 Task: Create a rule when a due date more than days ago is removed from a card by anyone.
Action: Mouse moved to (817, 231)
Screenshot: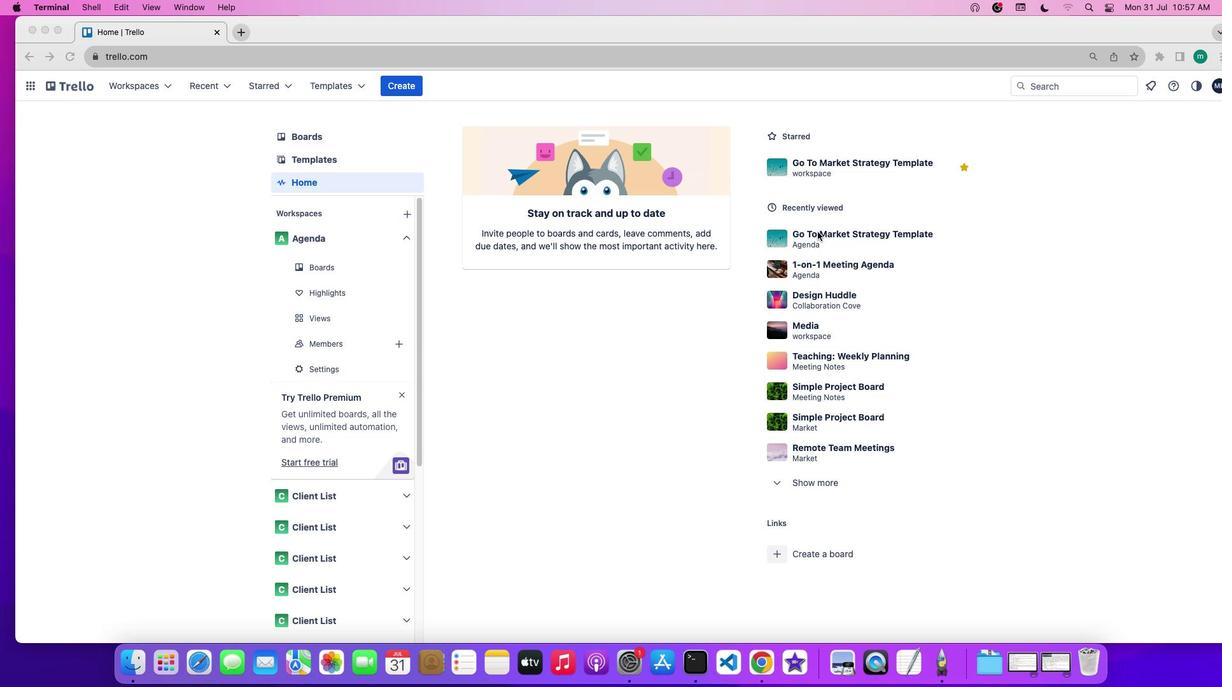 
Action: Mouse pressed left at (817, 231)
Screenshot: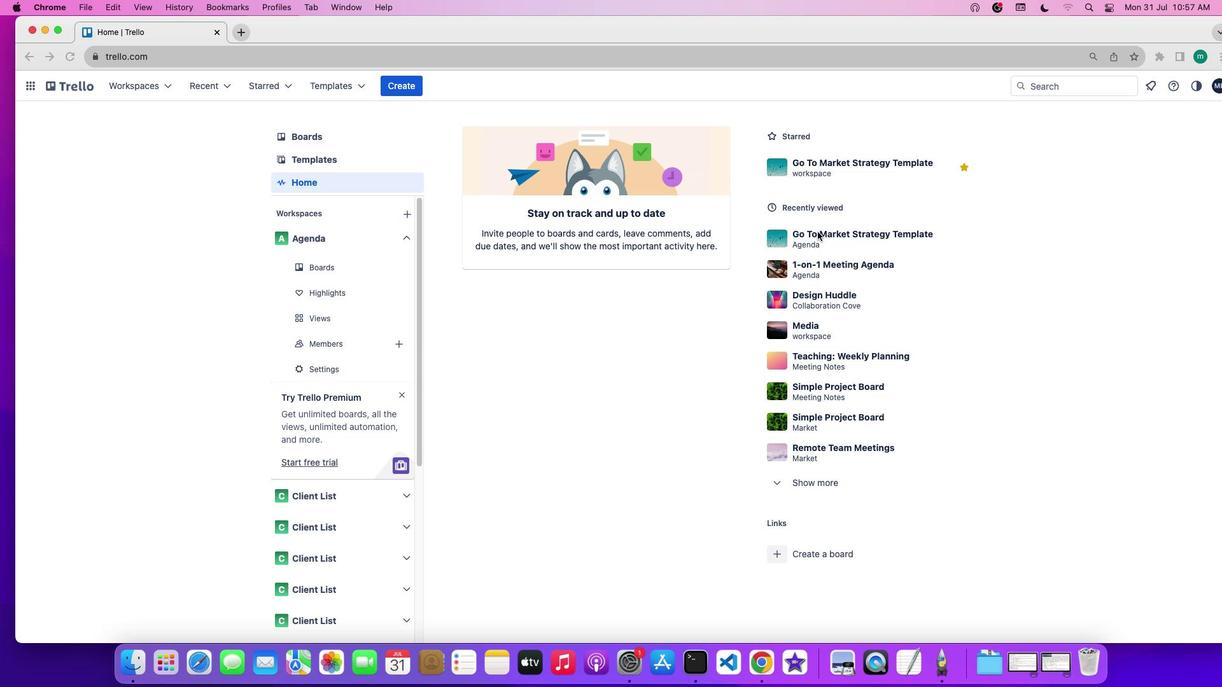 
Action: Mouse pressed left at (817, 231)
Screenshot: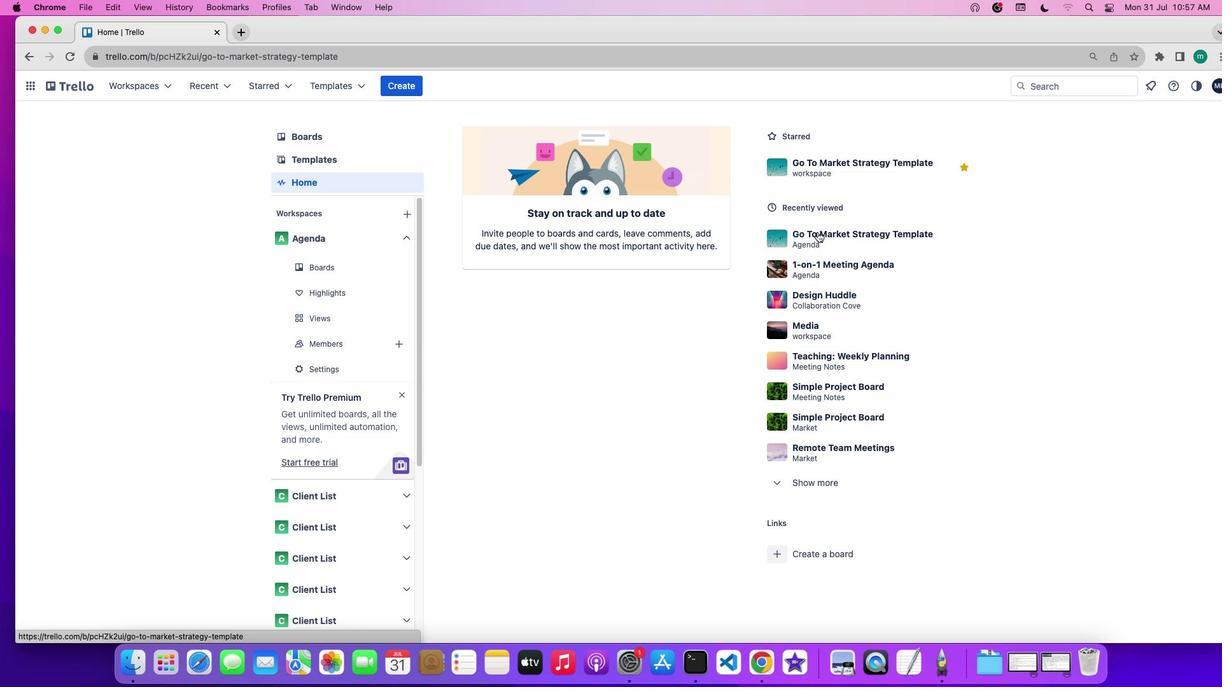 
Action: Mouse moved to (1088, 280)
Screenshot: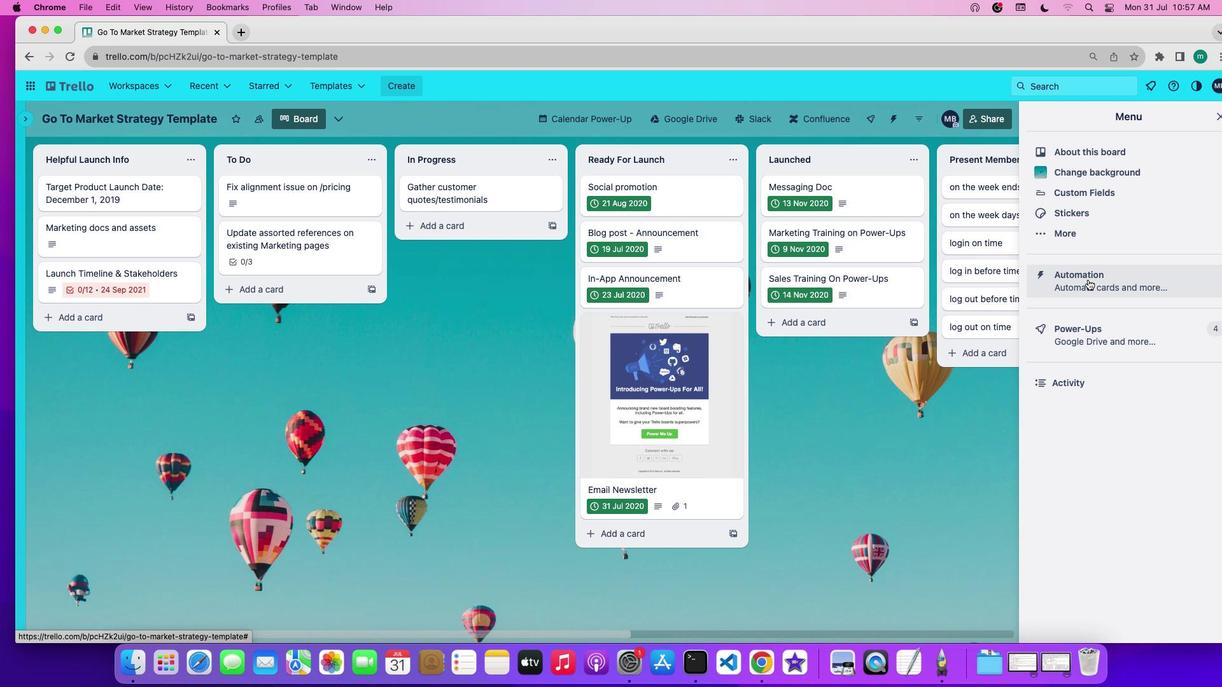
Action: Mouse pressed left at (1088, 280)
Screenshot: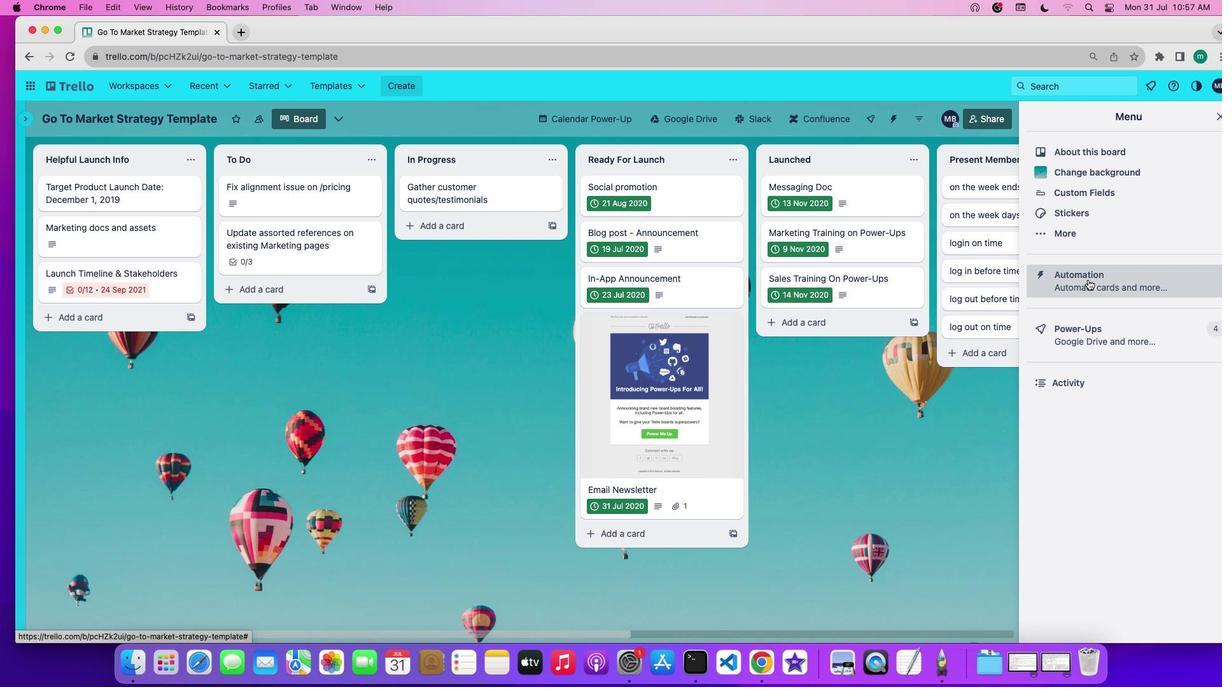 
Action: Mouse moved to (103, 234)
Screenshot: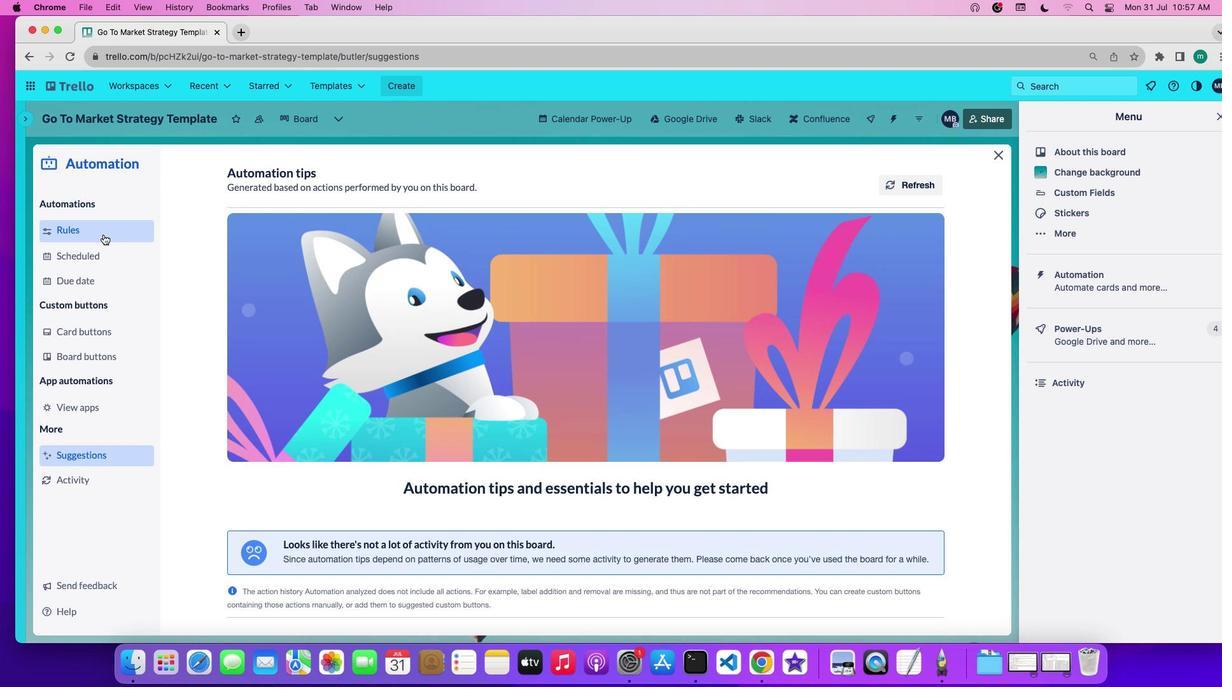
Action: Mouse pressed left at (103, 234)
Screenshot: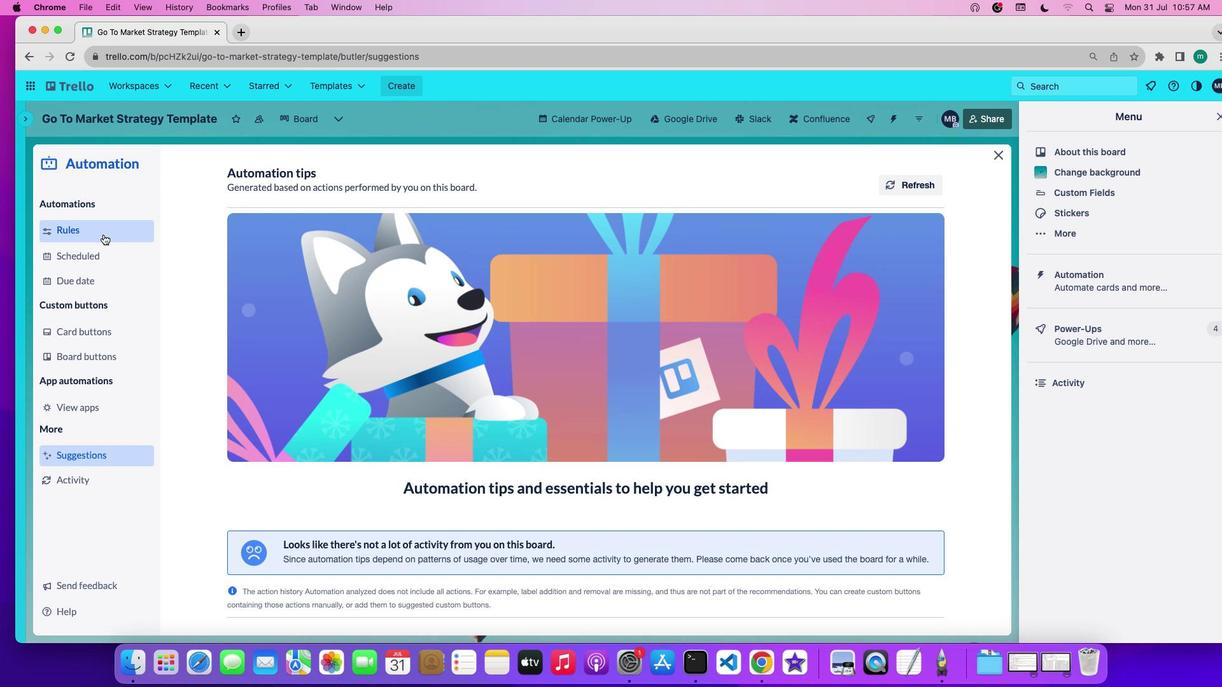 
Action: Mouse moved to (326, 459)
Screenshot: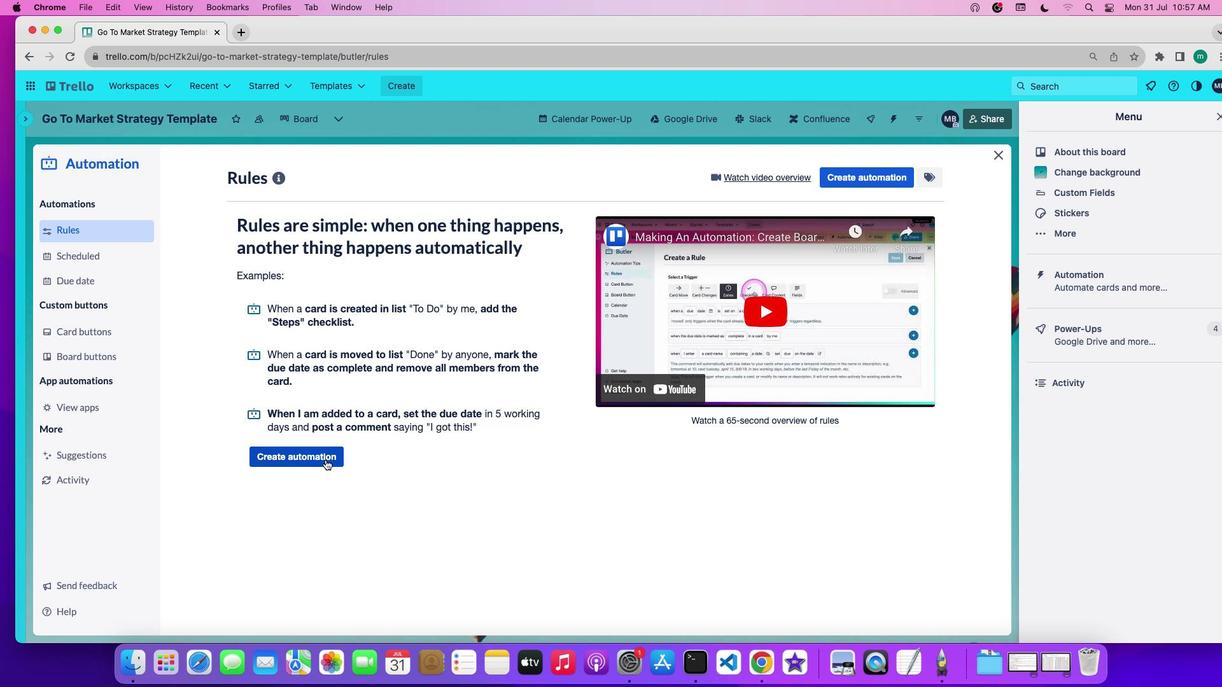 
Action: Mouse pressed left at (326, 459)
Screenshot: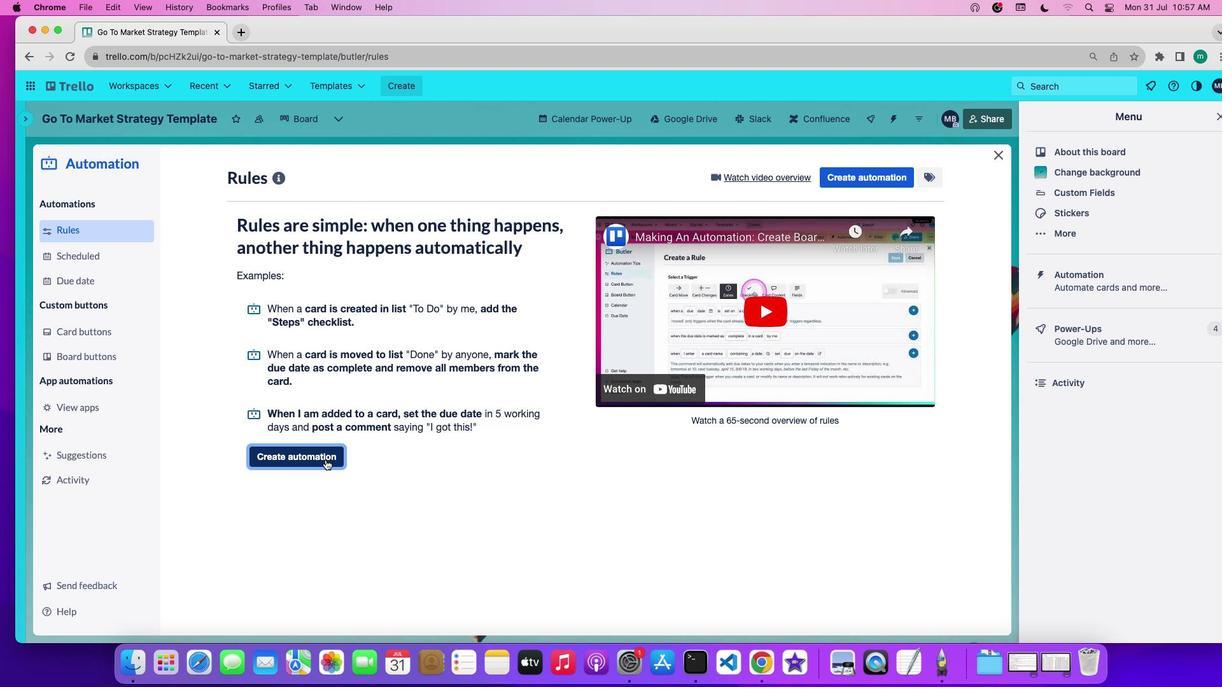 
Action: Mouse moved to (589, 301)
Screenshot: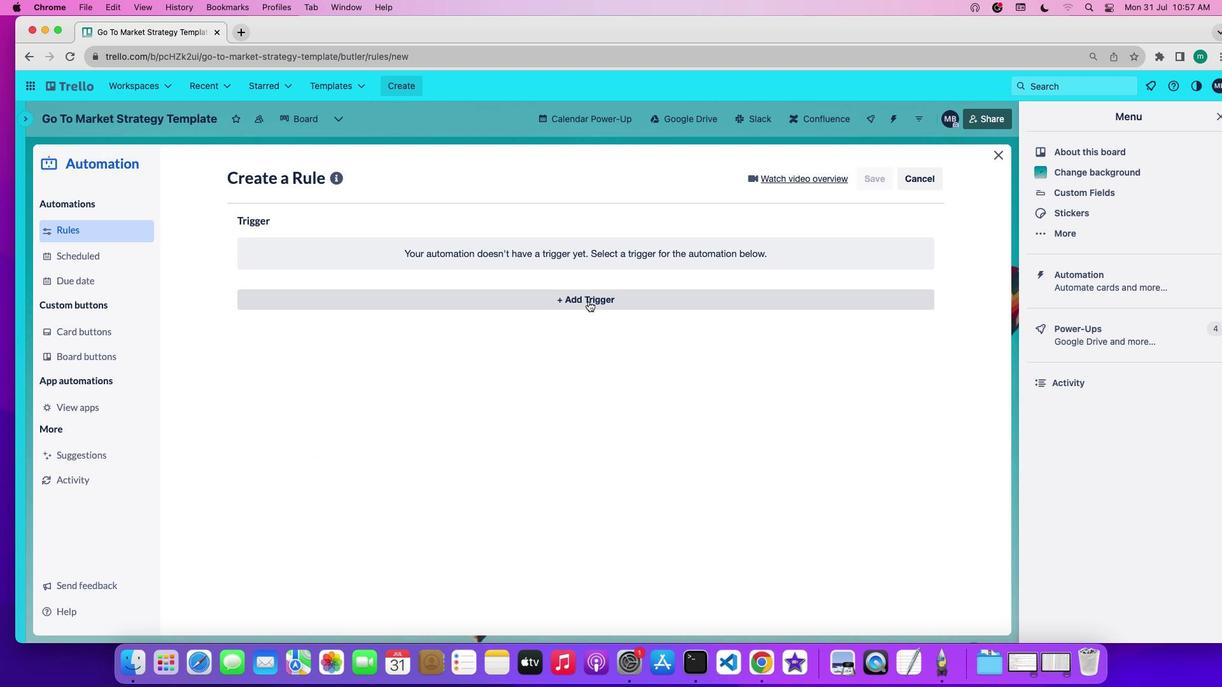 
Action: Mouse pressed left at (589, 301)
Screenshot: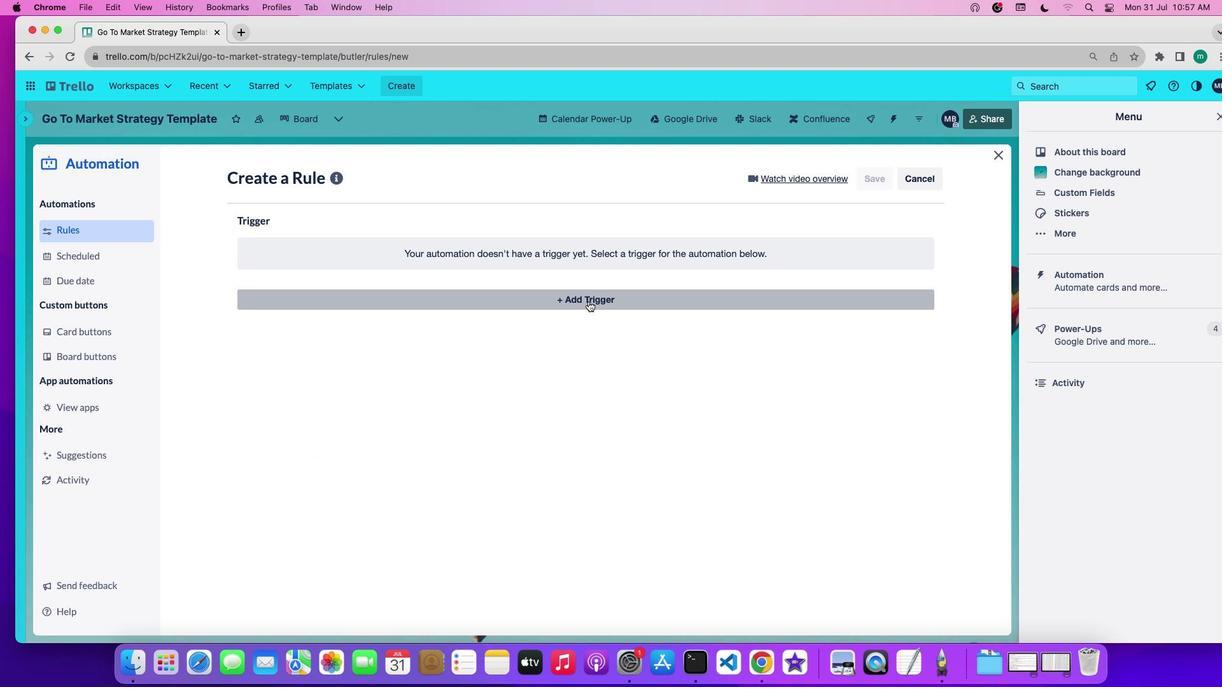 
Action: Mouse moved to (374, 341)
Screenshot: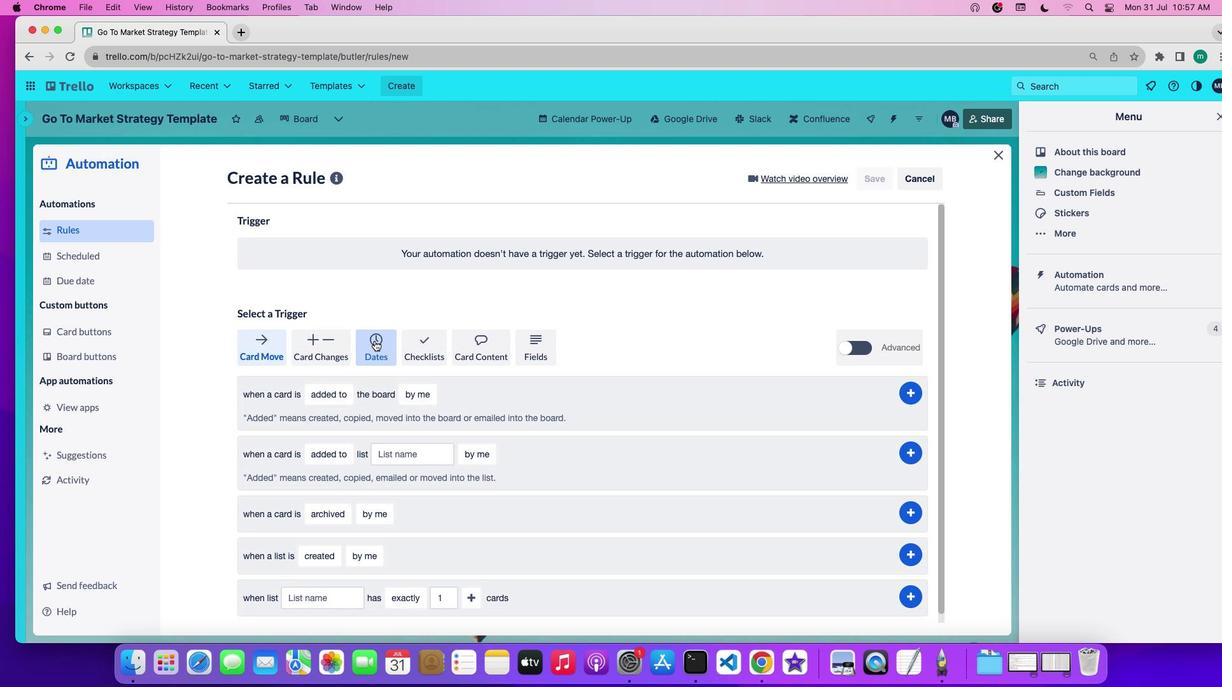 
Action: Mouse pressed left at (374, 341)
Screenshot: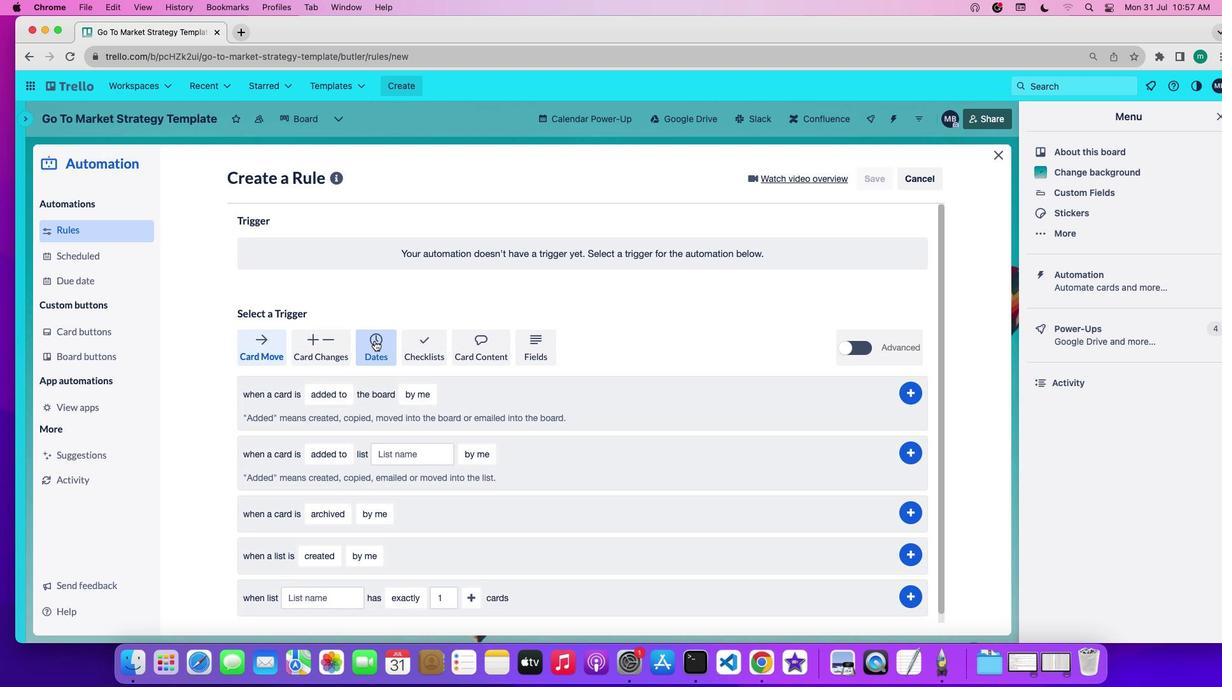 
Action: Mouse moved to (296, 396)
Screenshot: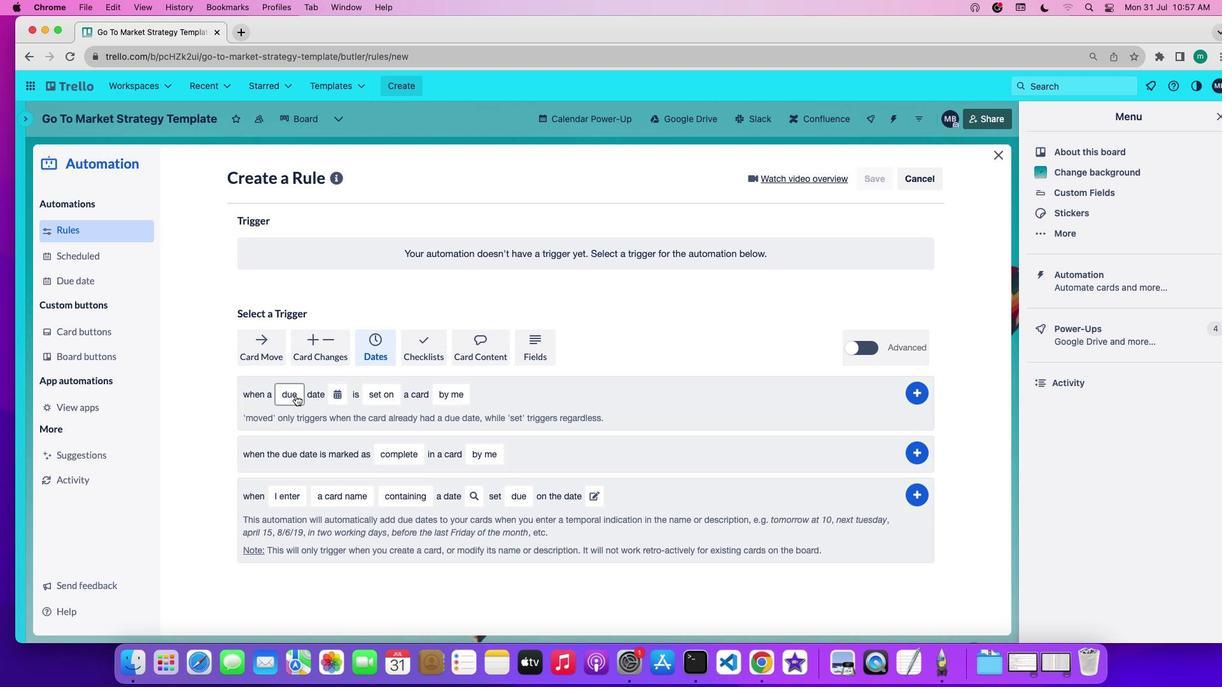 
Action: Mouse pressed left at (296, 396)
Screenshot: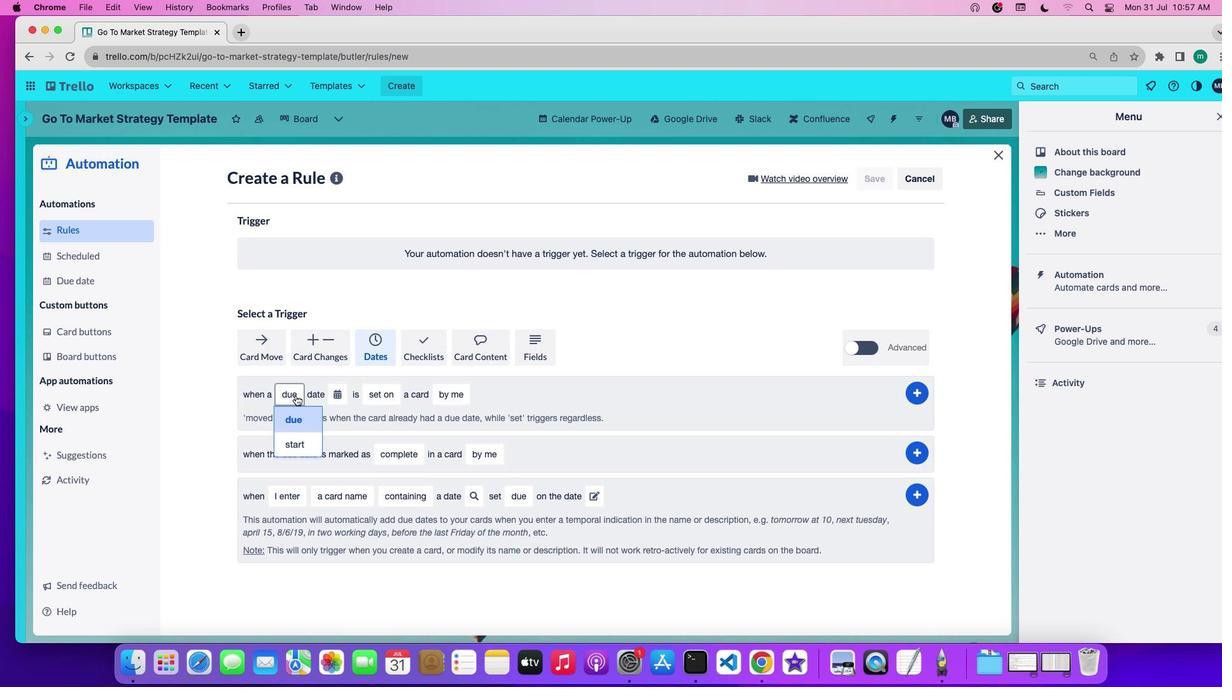 
Action: Mouse moved to (302, 426)
Screenshot: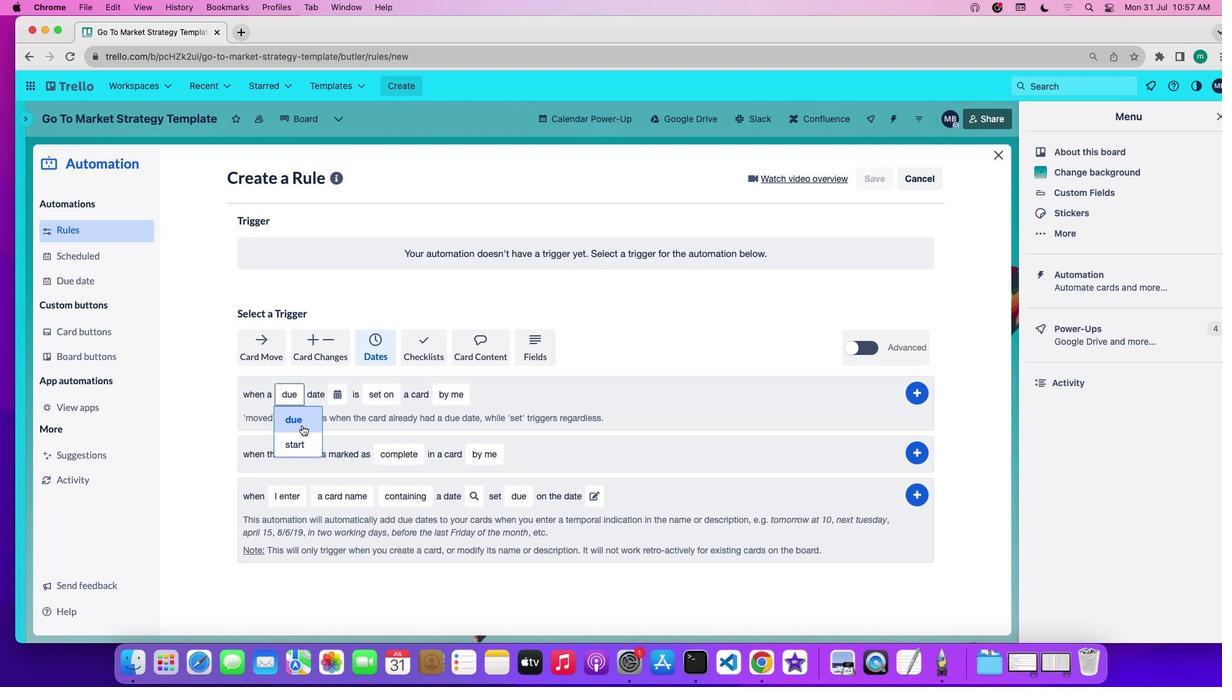 
Action: Mouse pressed left at (302, 426)
Screenshot: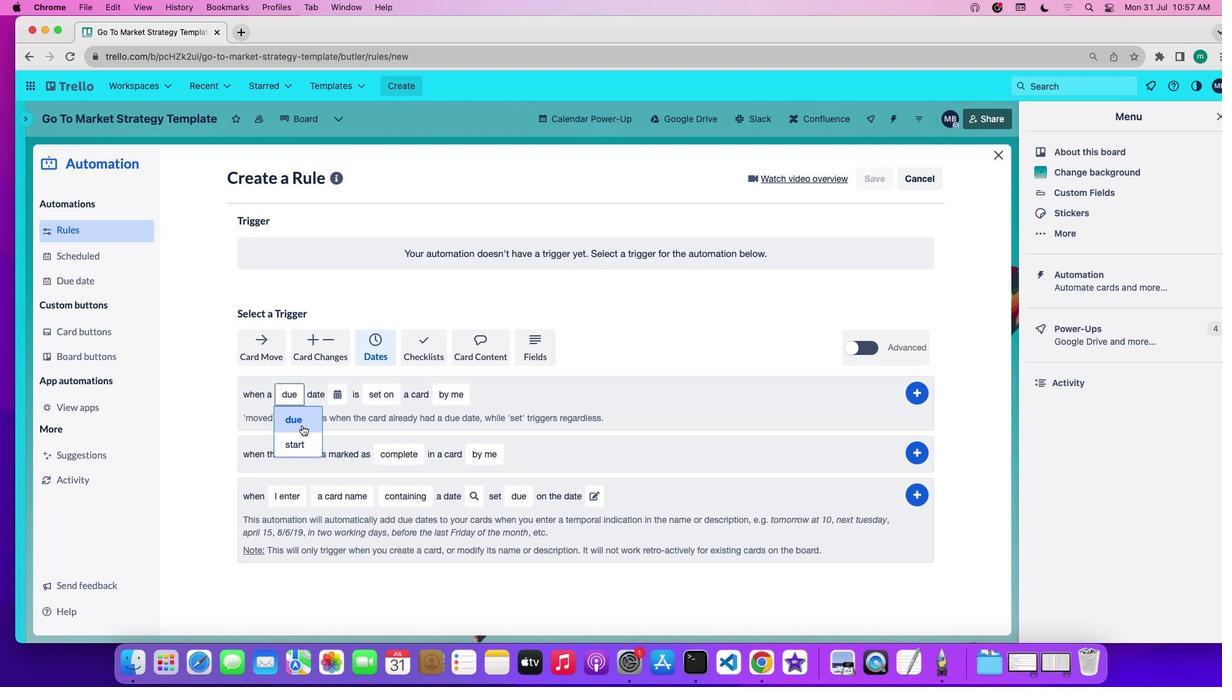 
Action: Mouse moved to (333, 396)
Screenshot: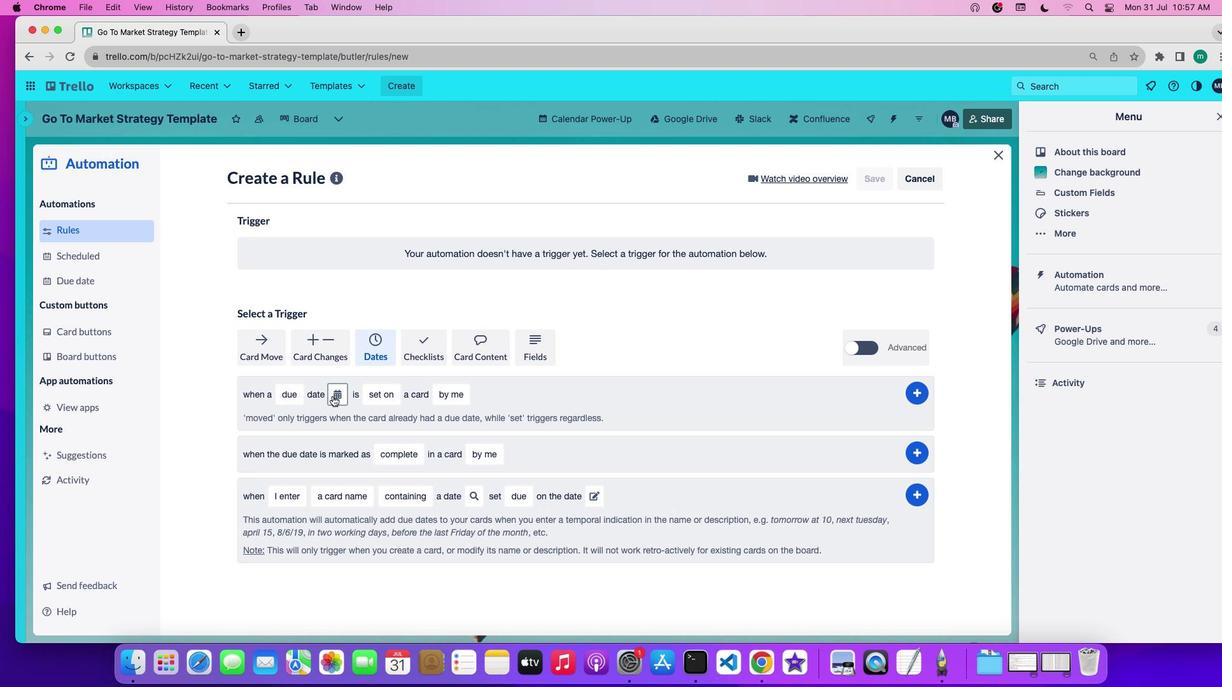 
Action: Mouse pressed left at (333, 396)
Screenshot: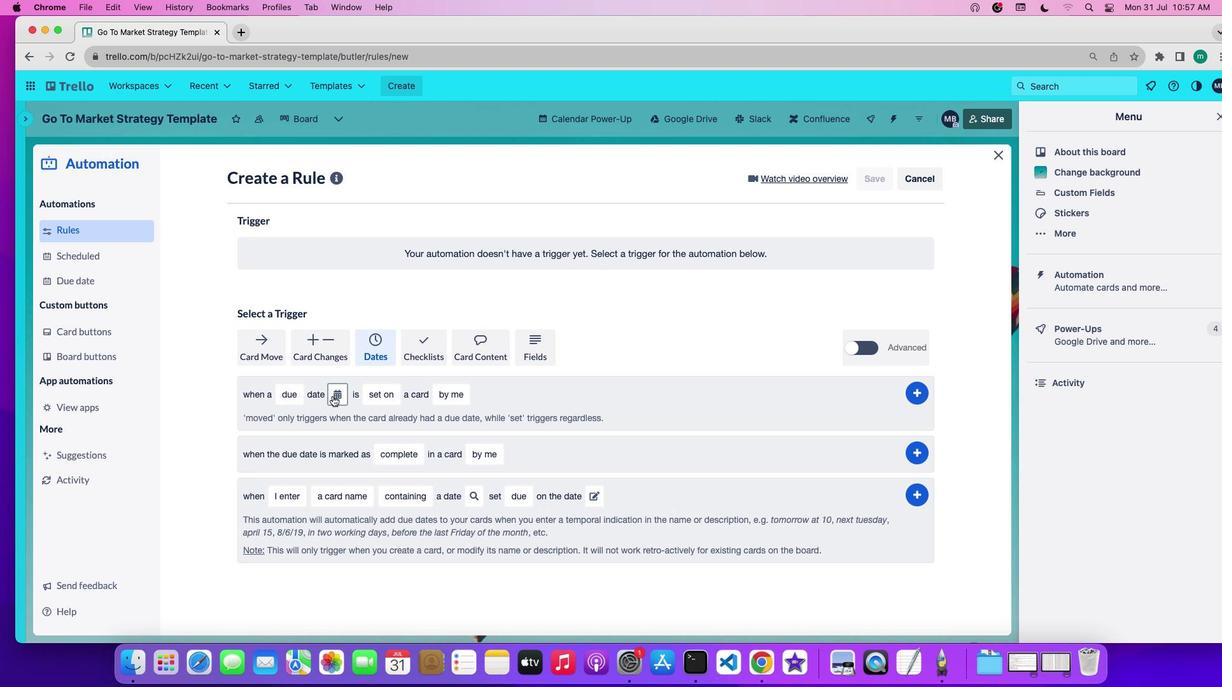 
Action: Mouse moved to (350, 473)
Screenshot: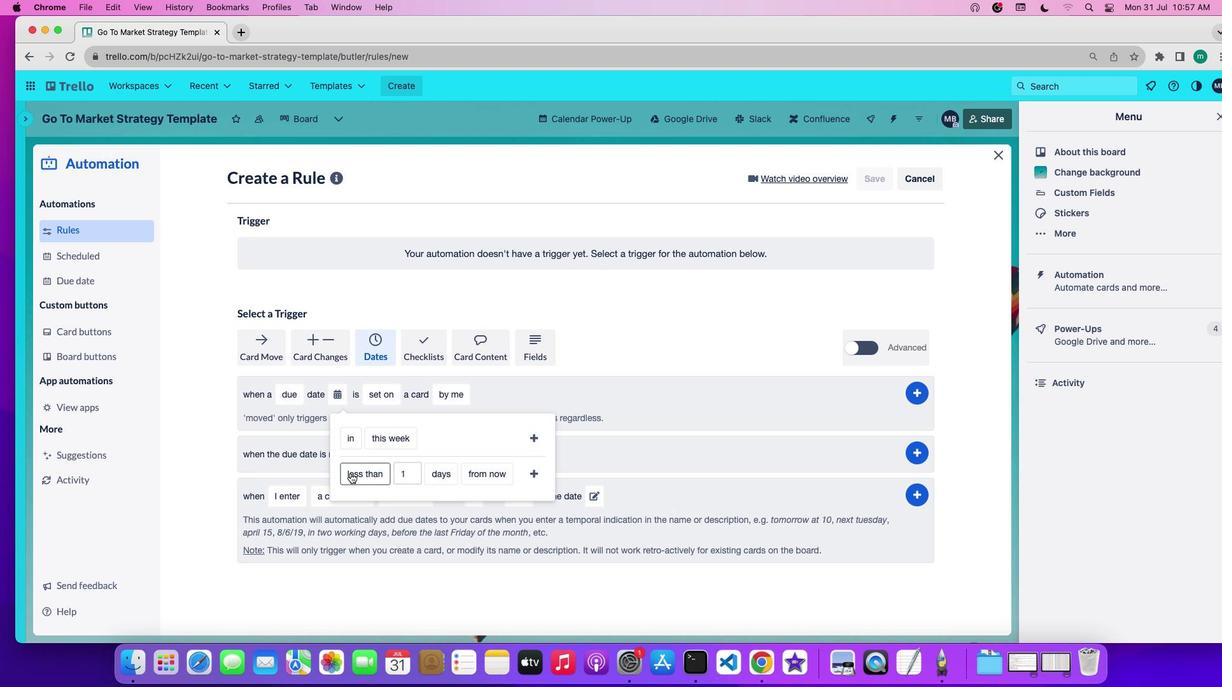 
Action: Mouse pressed left at (350, 473)
Screenshot: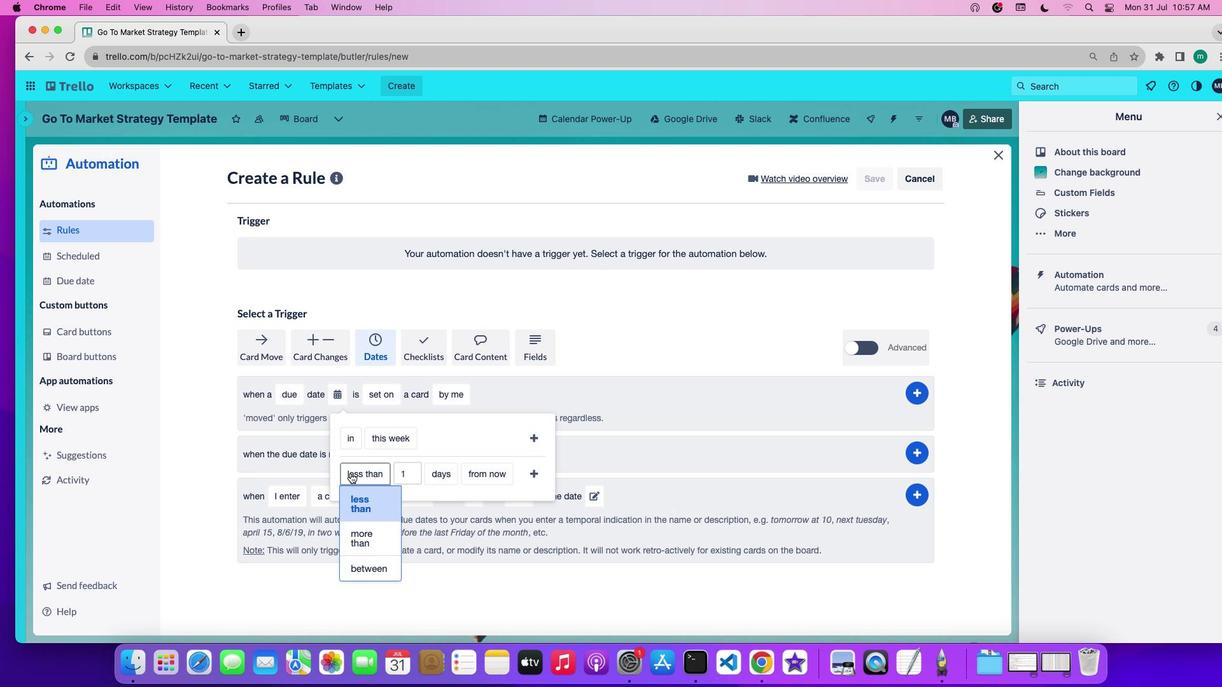 
Action: Mouse moved to (366, 538)
Screenshot: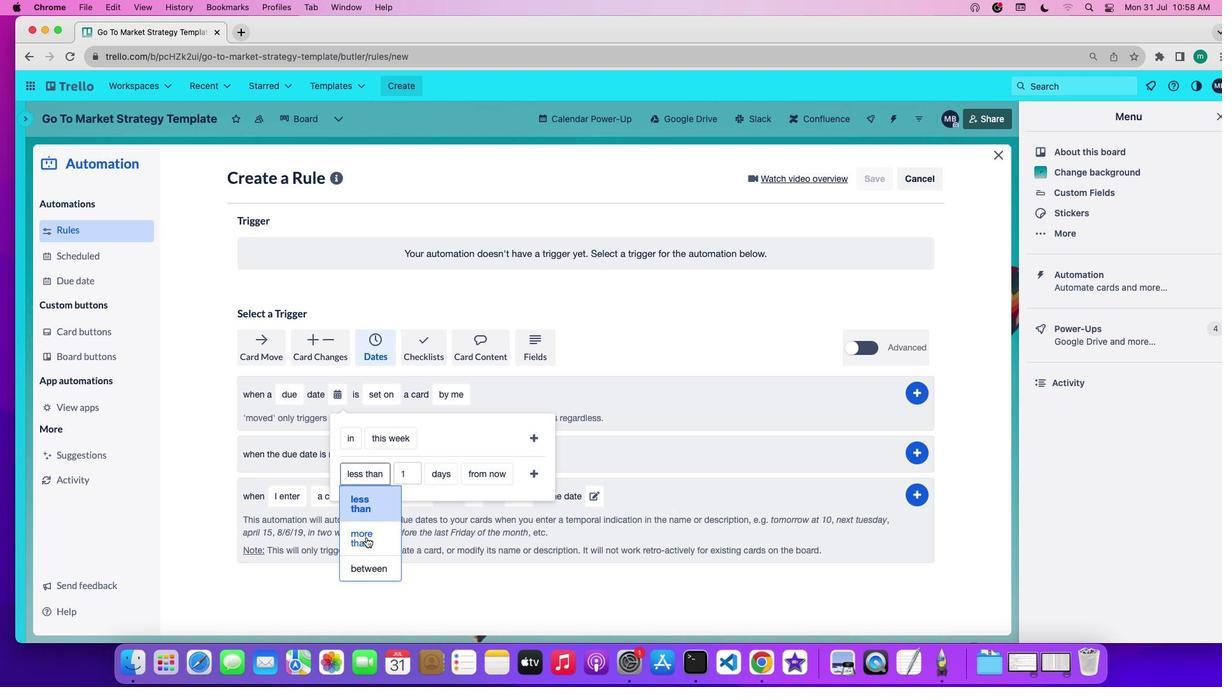 
Action: Mouse pressed left at (366, 538)
Screenshot: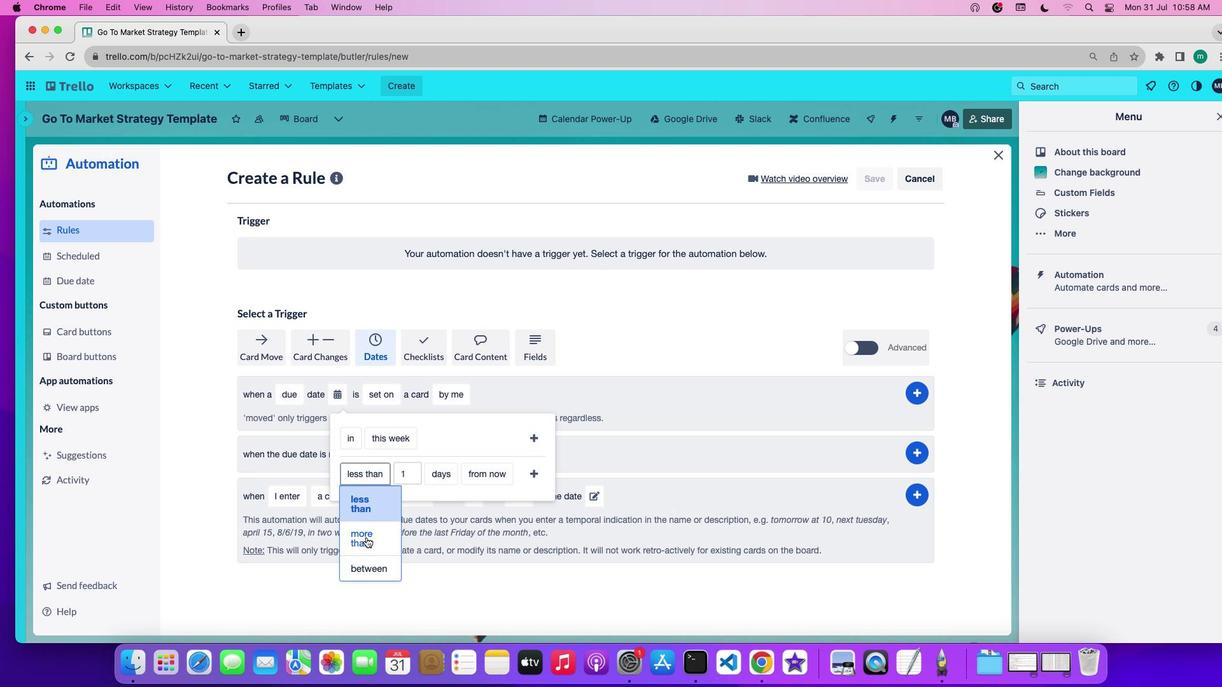 
Action: Mouse moved to (426, 478)
Screenshot: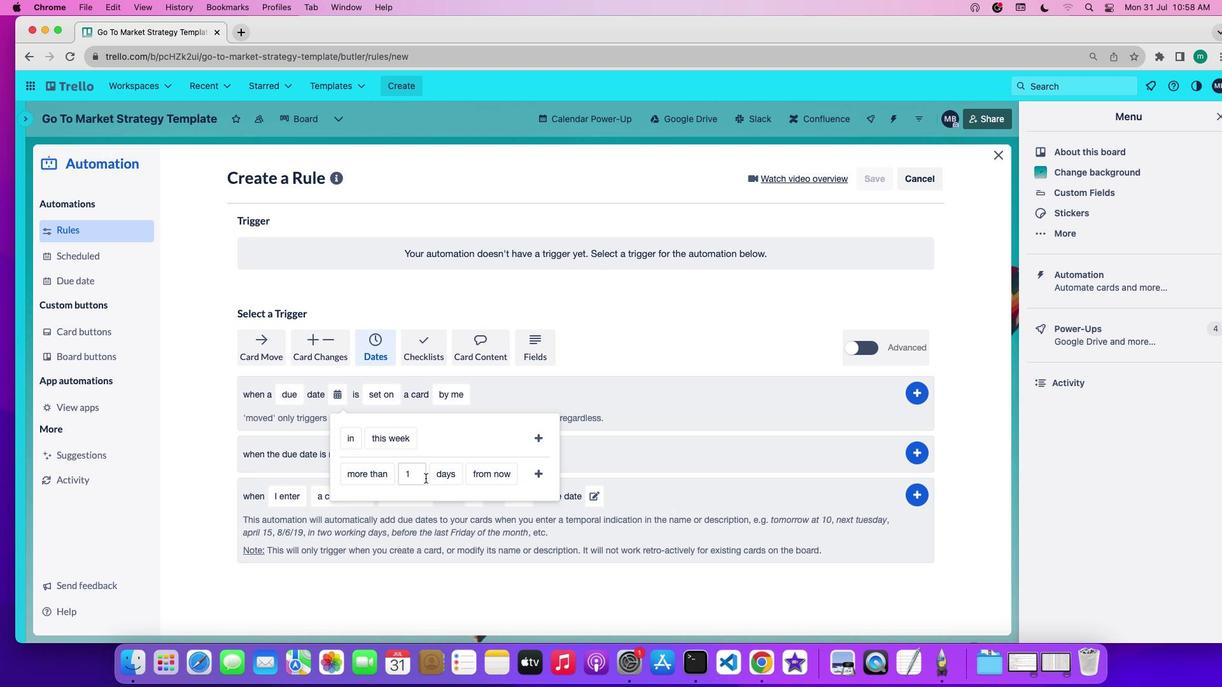 
Action: Mouse pressed left at (426, 478)
Screenshot: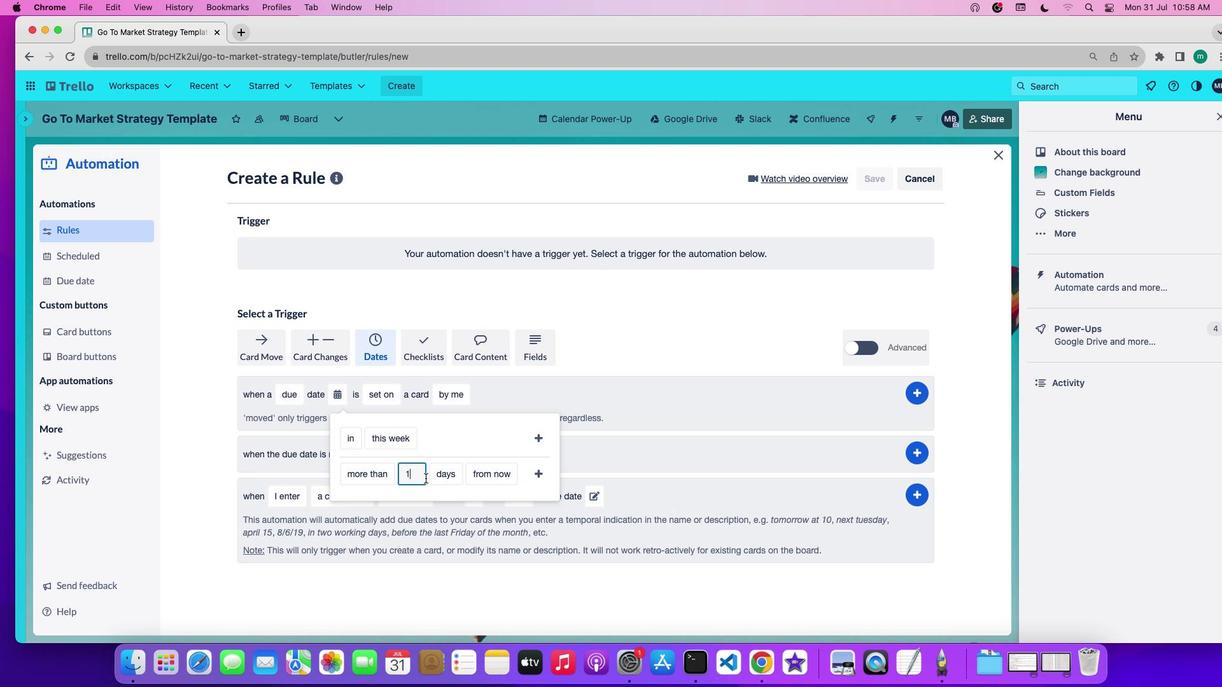 
Action: Key pressed Key.backspace'3'
Screenshot: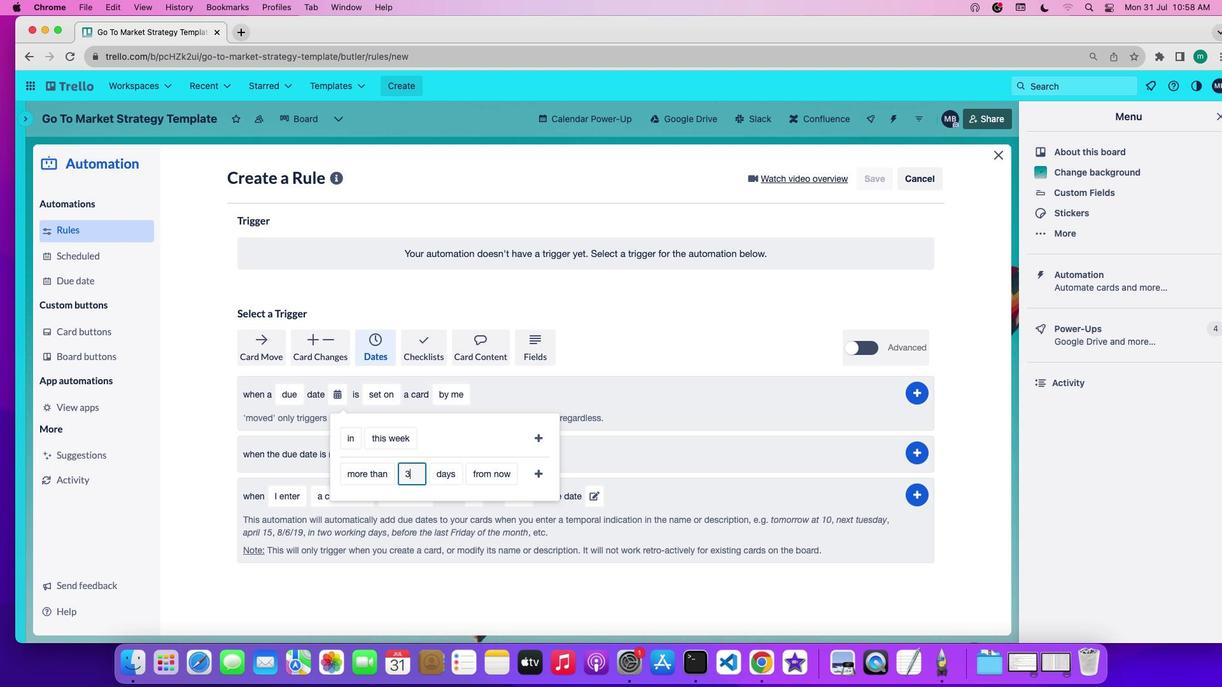 
Action: Mouse moved to (450, 482)
Screenshot: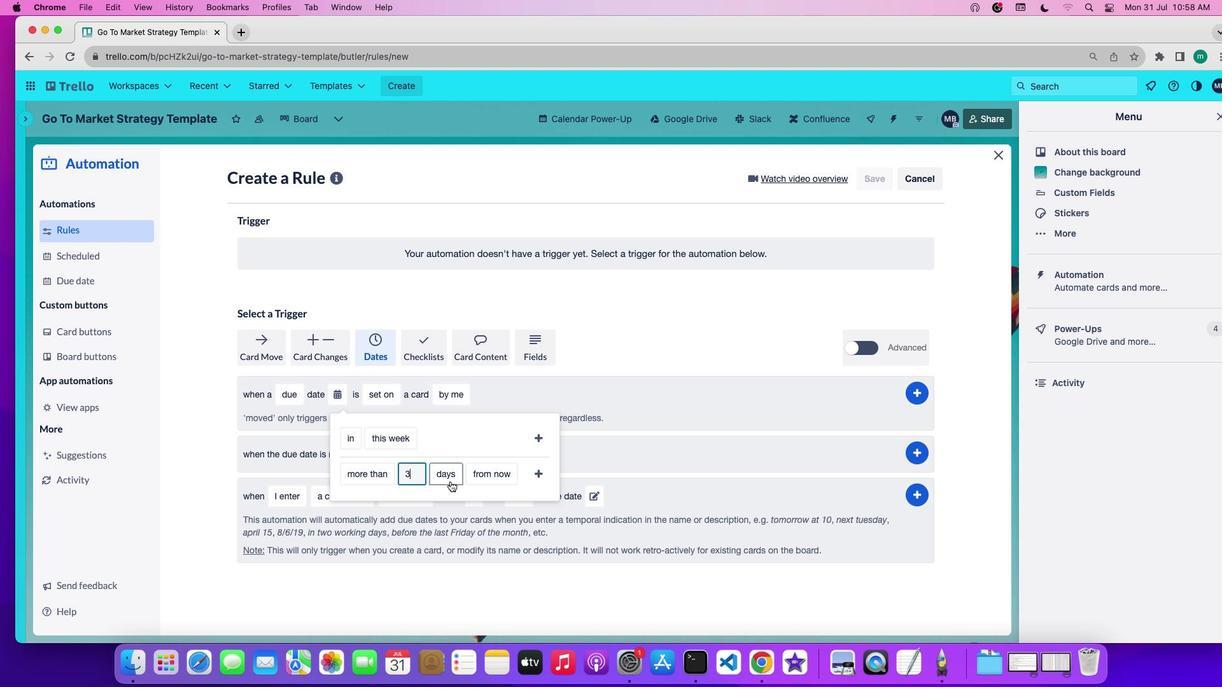 
Action: Mouse pressed left at (450, 482)
Screenshot: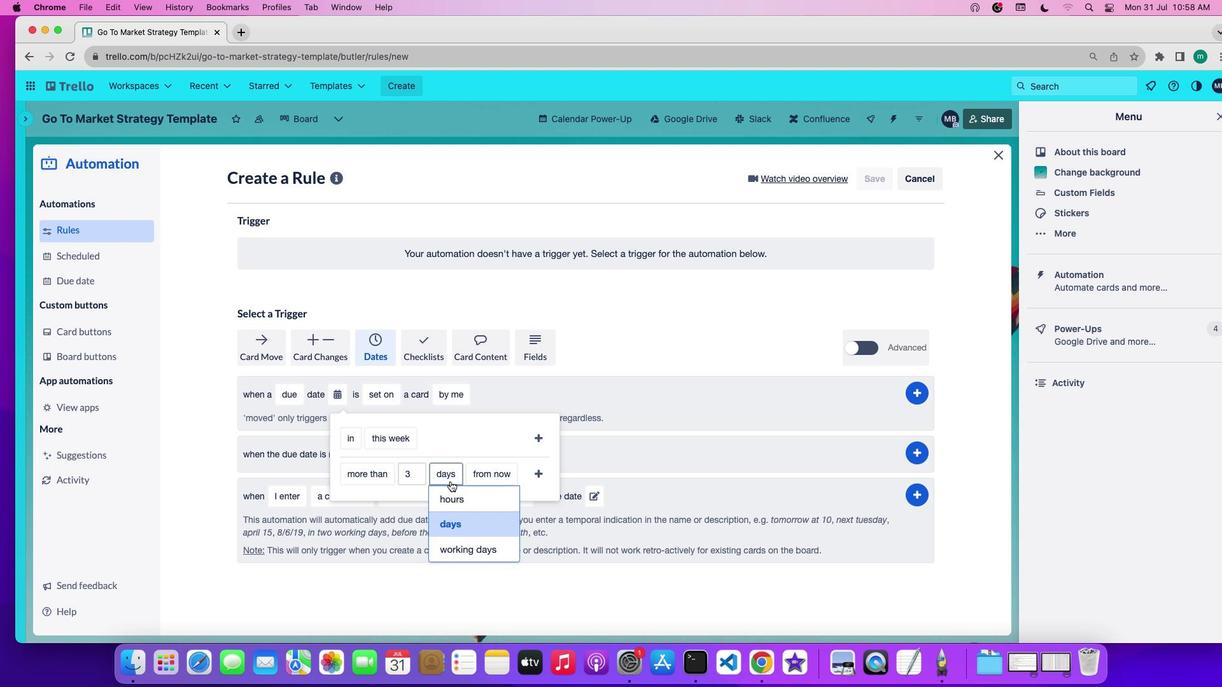 
Action: Mouse moved to (465, 526)
Screenshot: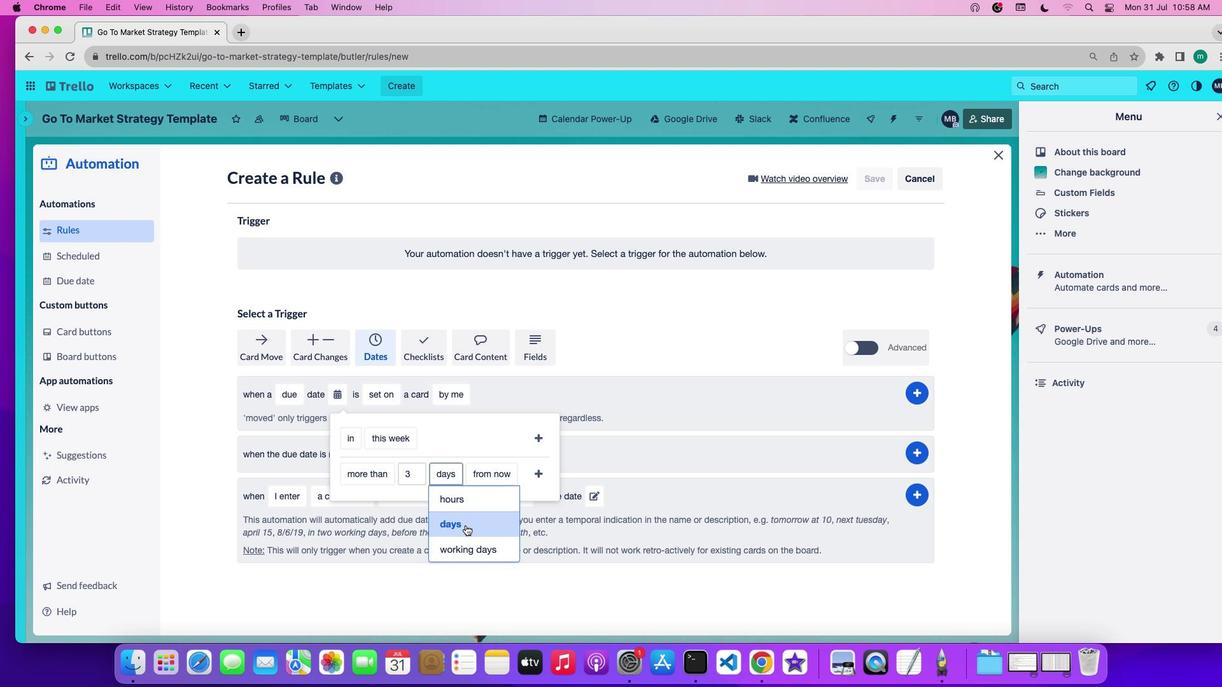 
Action: Mouse pressed left at (465, 526)
Screenshot: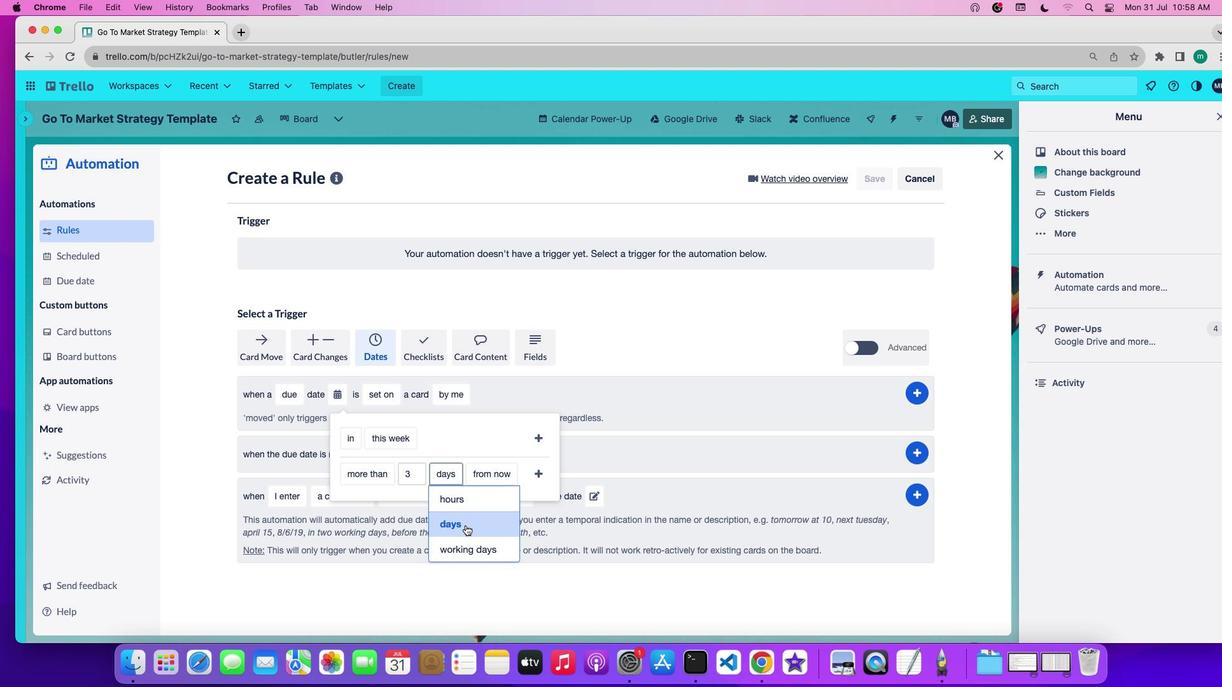 
Action: Mouse moved to (487, 477)
Screenshot: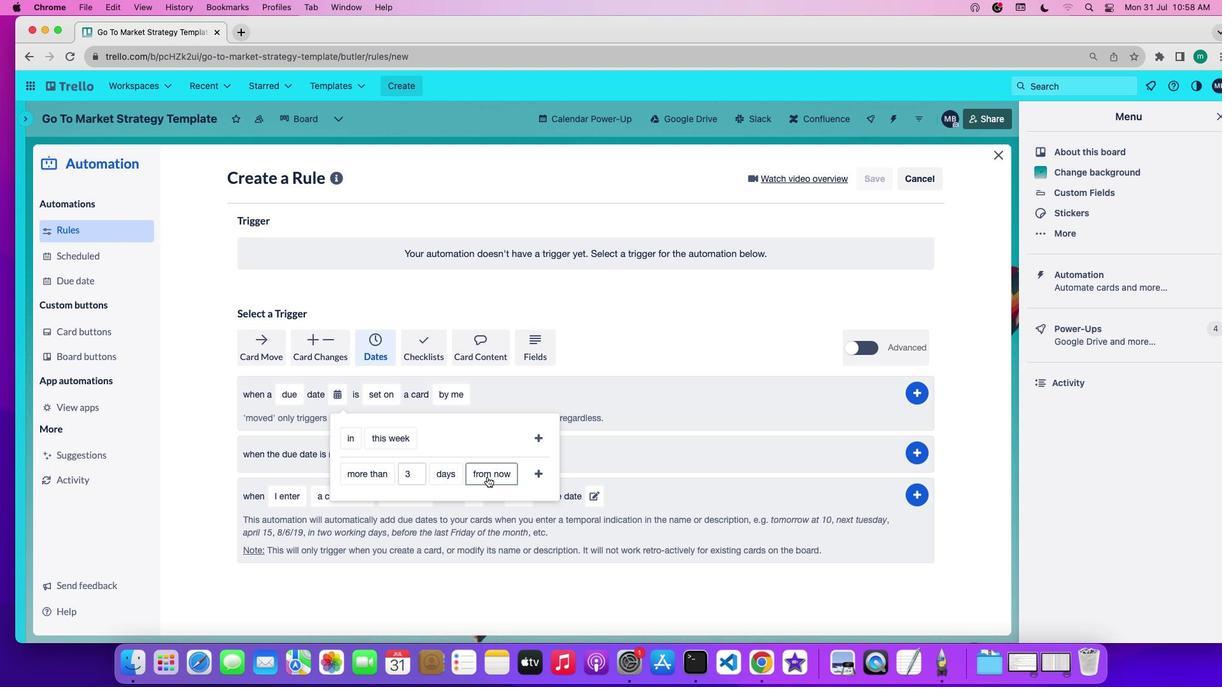 
Action: Mouse pressed left at (487, 477)
Screenshot: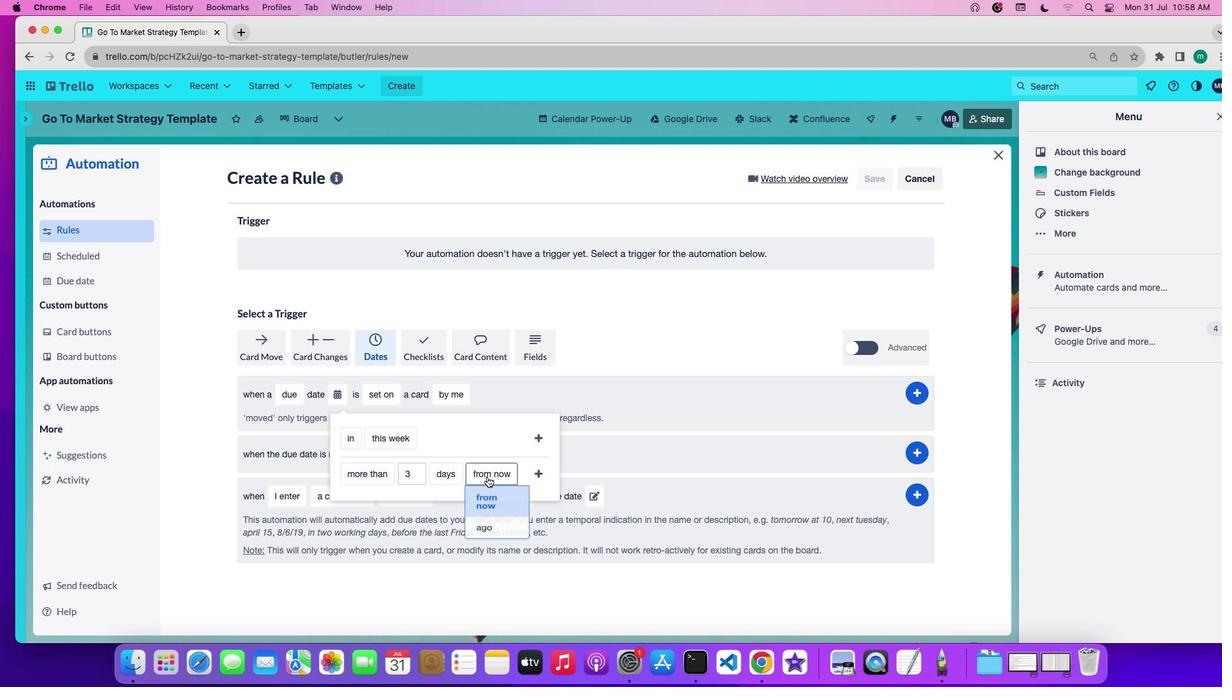
Action: Mouse moved to (489, 536)
Screenshot: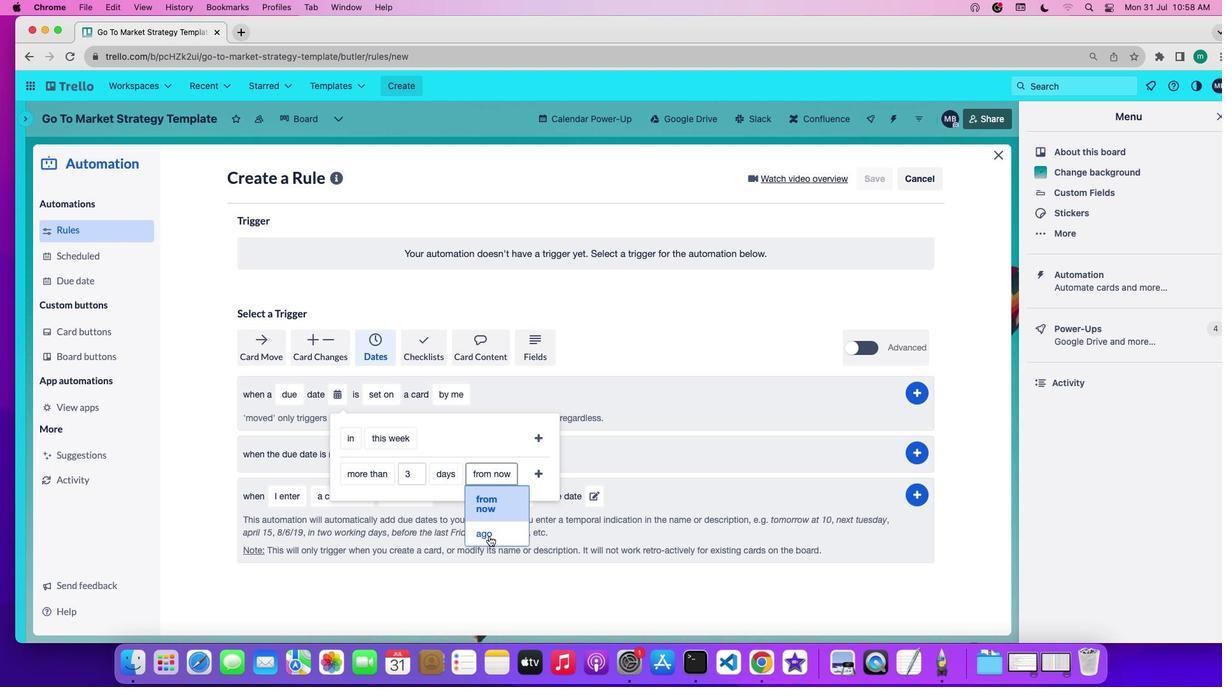 
Action: Mouse pressed left at (489, 536)
Screenshot: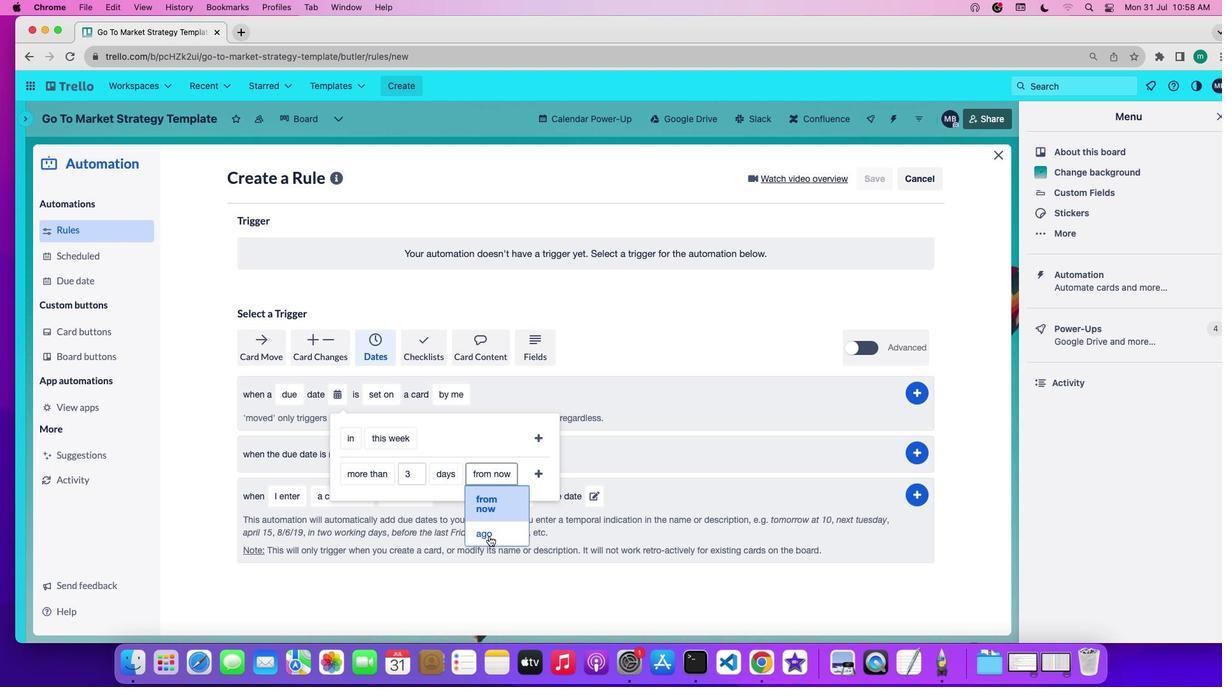 
Action: Mouse moved to (517, 472)
Screenshot: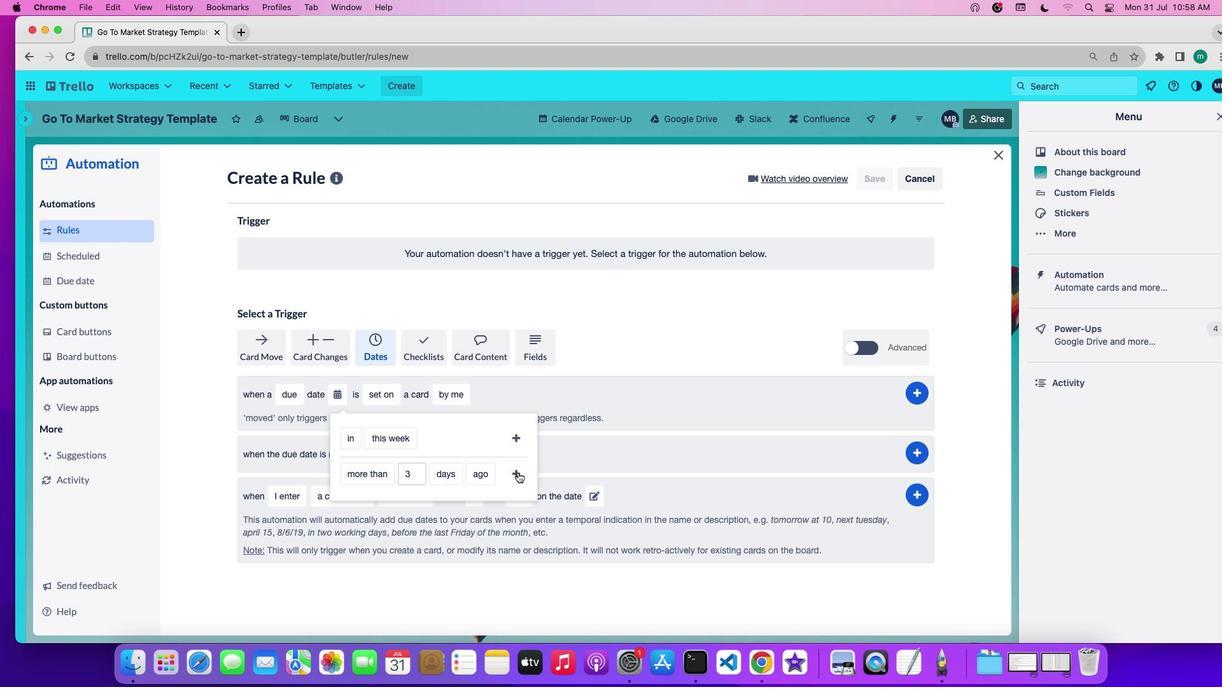 
Action: Mouse pressed left at (517, 472)
Screenshot: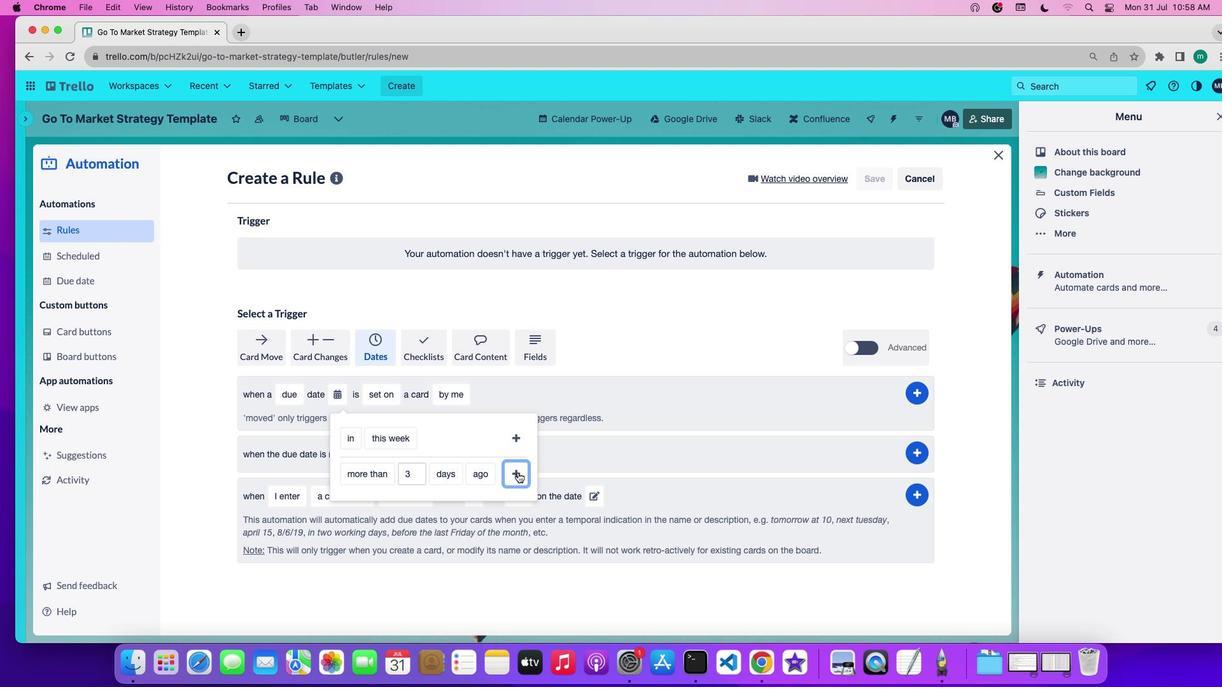 
Action: Mouse moved to (486, 400)
Screenshot: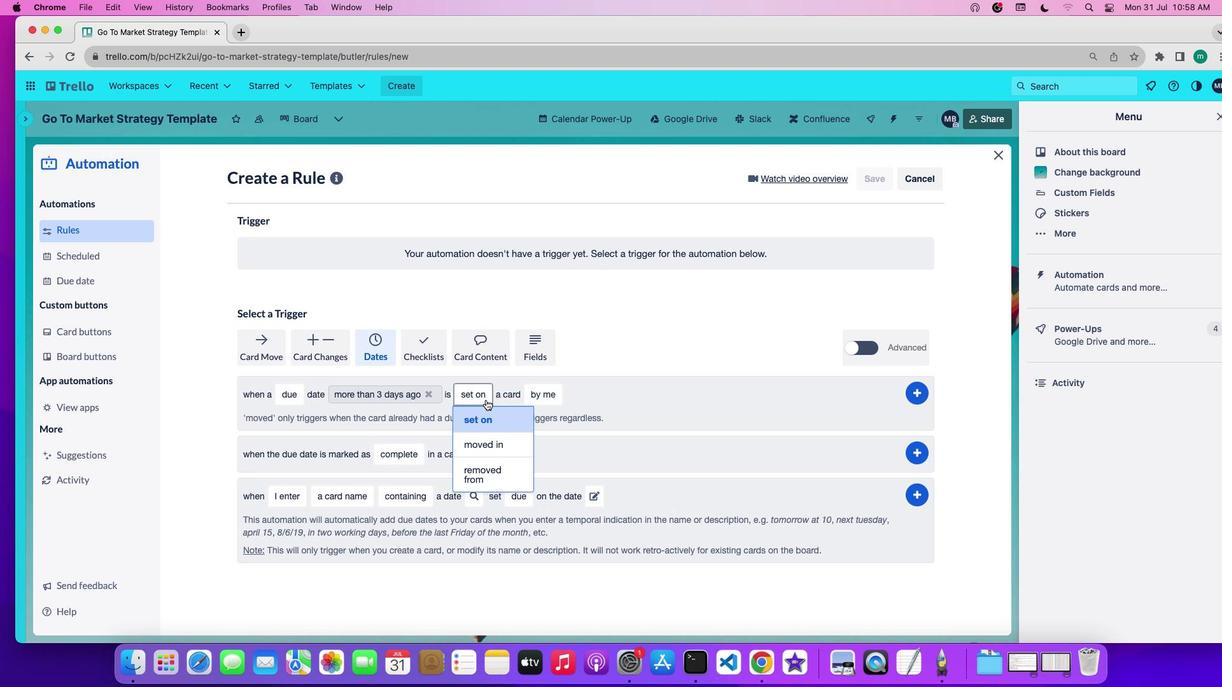 
Action: Mouse pressed left at (486, 400)
Screenshot: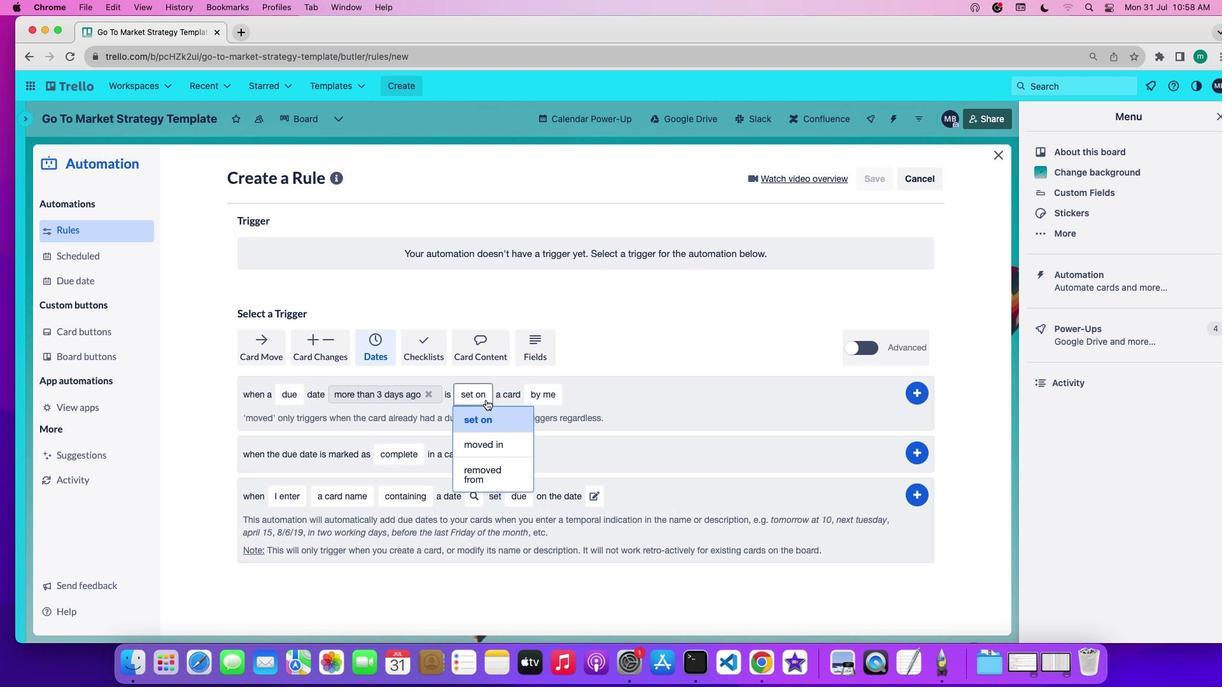 
Action: Mouse moved to (493, 477)
Screenshot: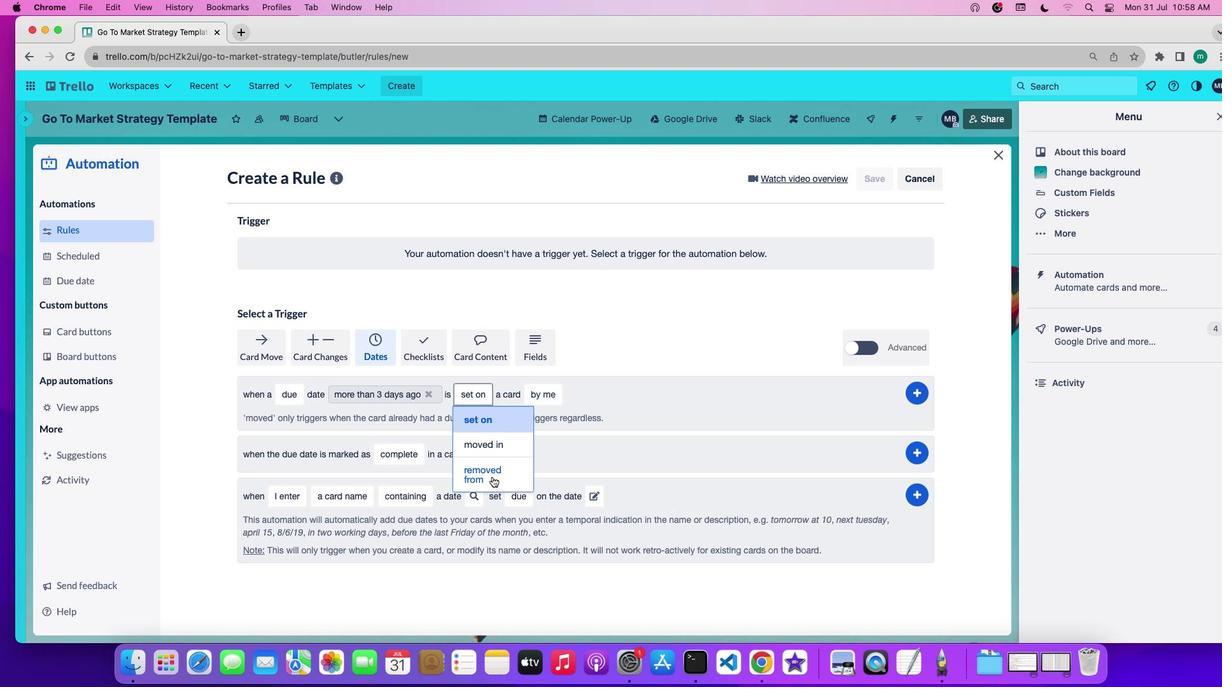 
Action: Mouse pressed left at (493, 477)
Screenshot: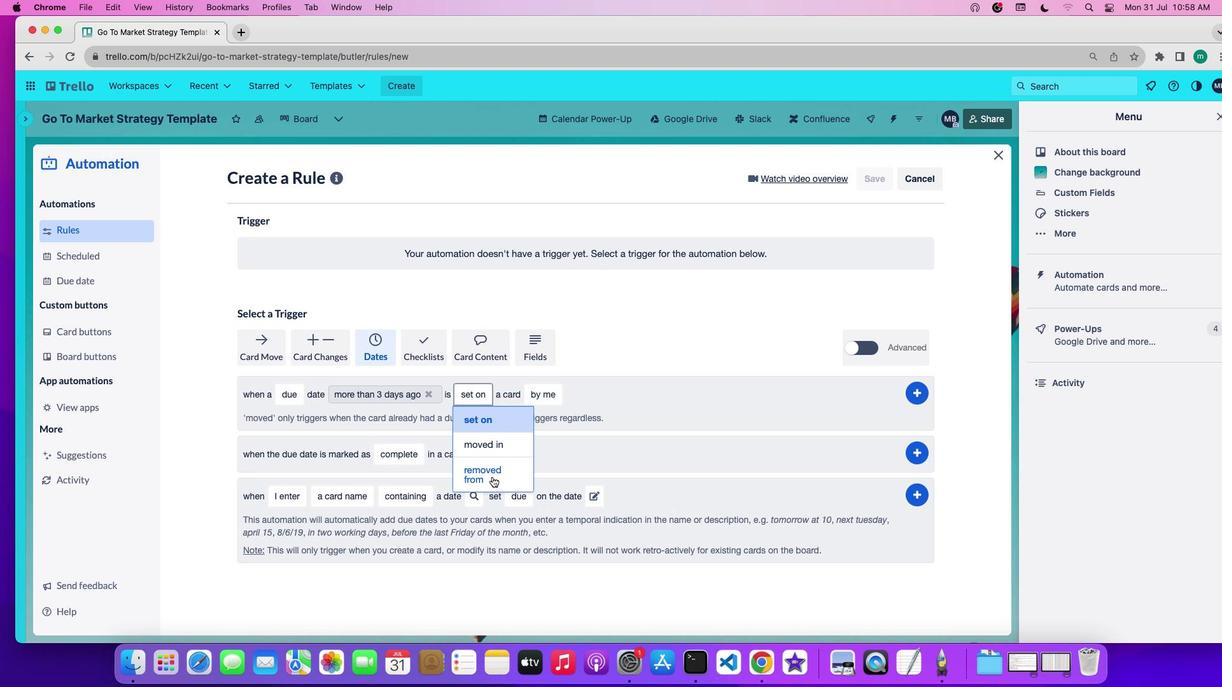 
Action: Mouse moved to (463, 396)
Screenshot: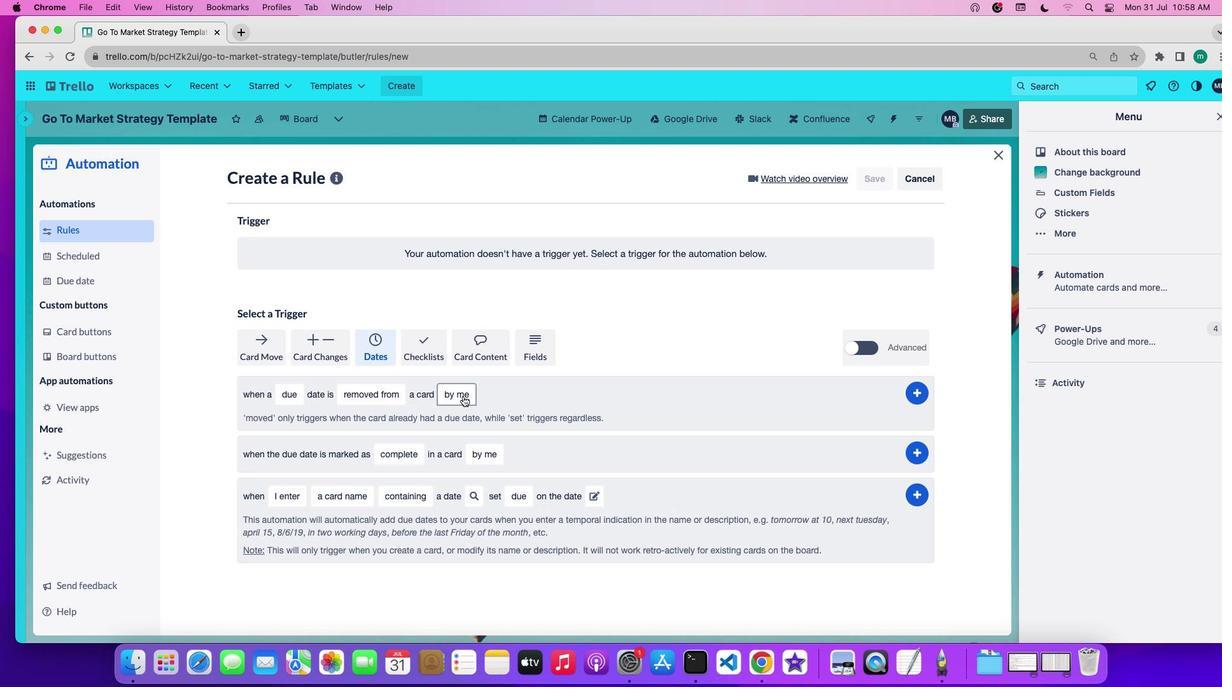 
Action: Mouse pressed left at (463, 396)
Screenshot: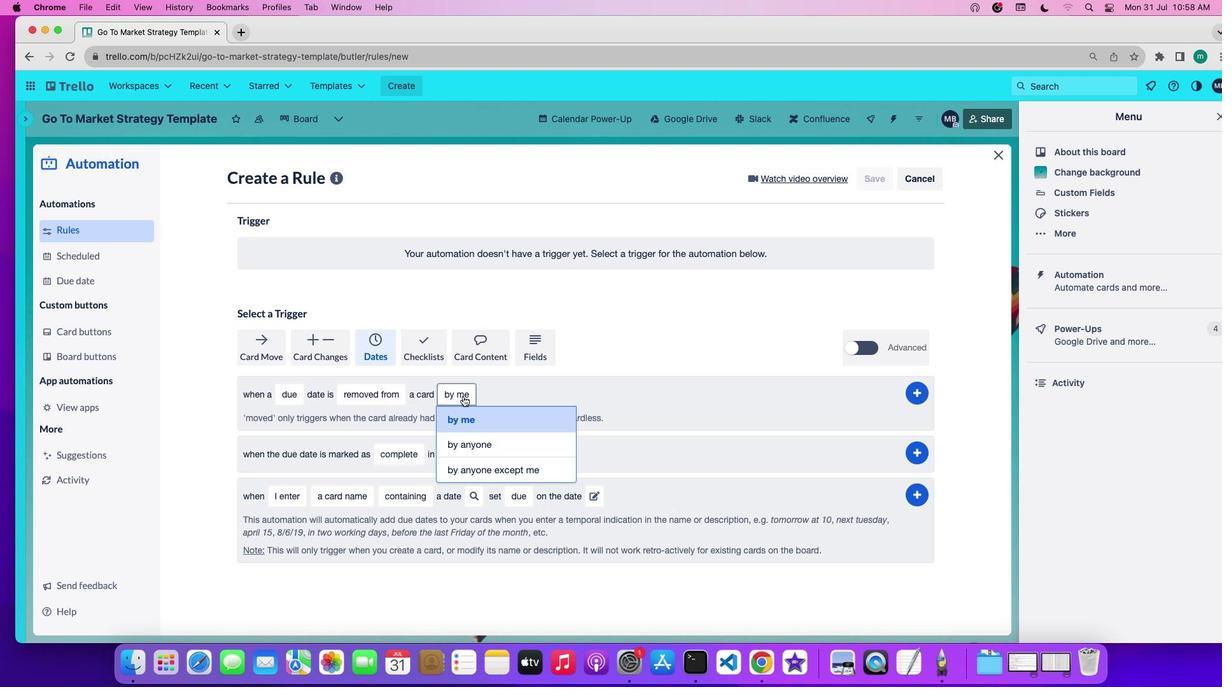 
Action: Mouse moved to (470, 442)
Screenshot: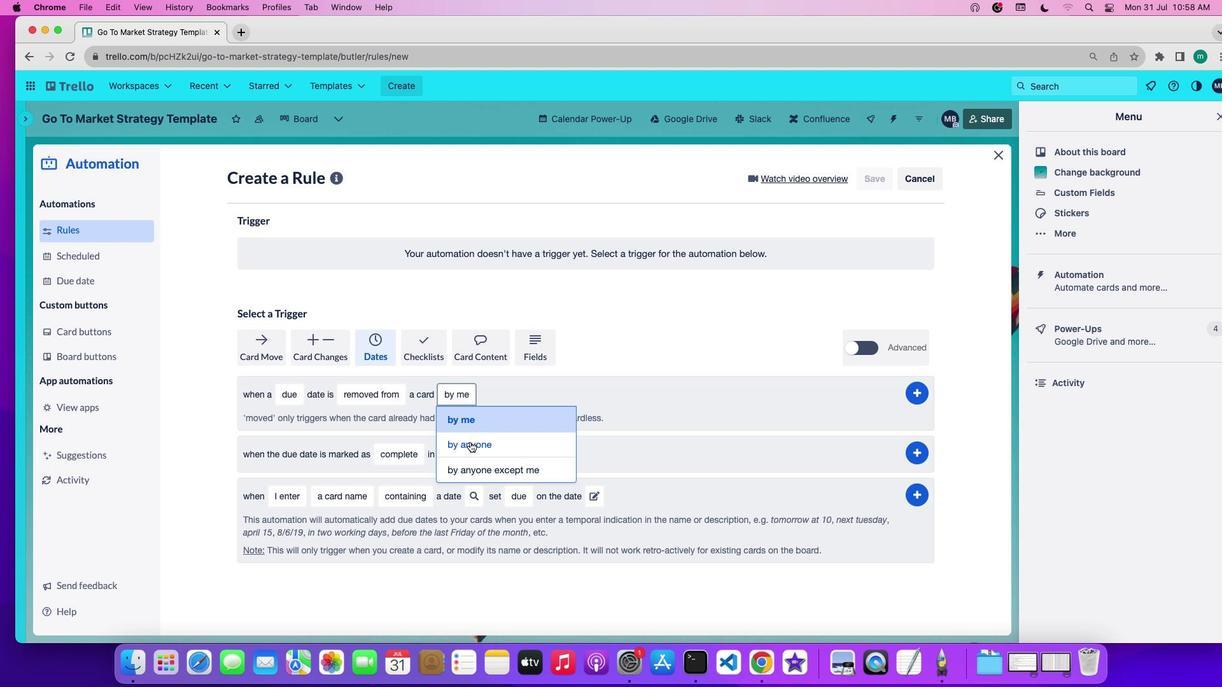 
Action: Mouse pressed left at (470, 442)
Screenshot: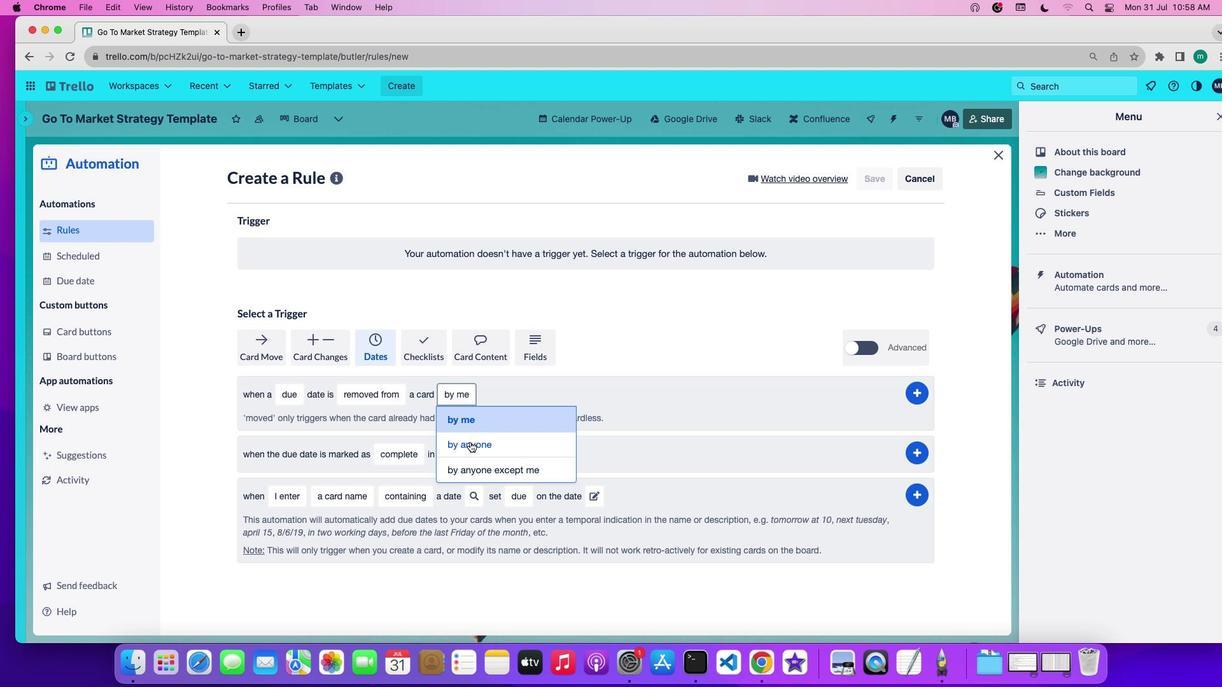 
Action: Mouse moved to (919, 389)
Screenshot: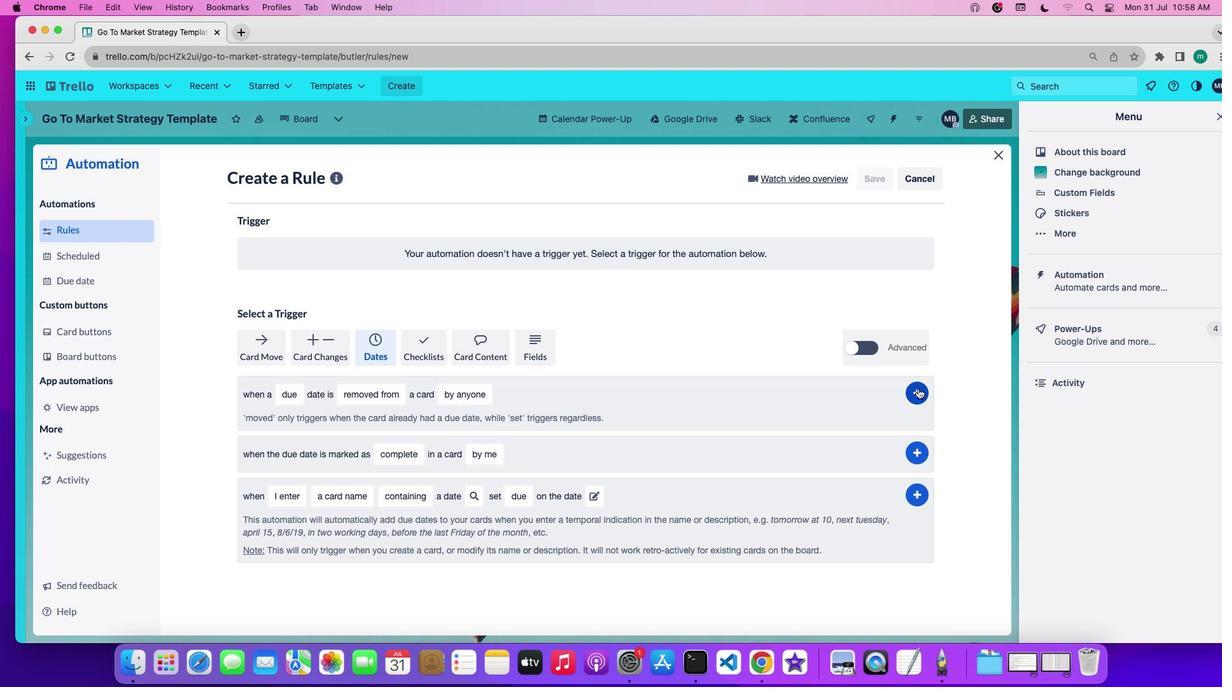 
Action: Mouse pressed left at (919, 389)
Screenshot: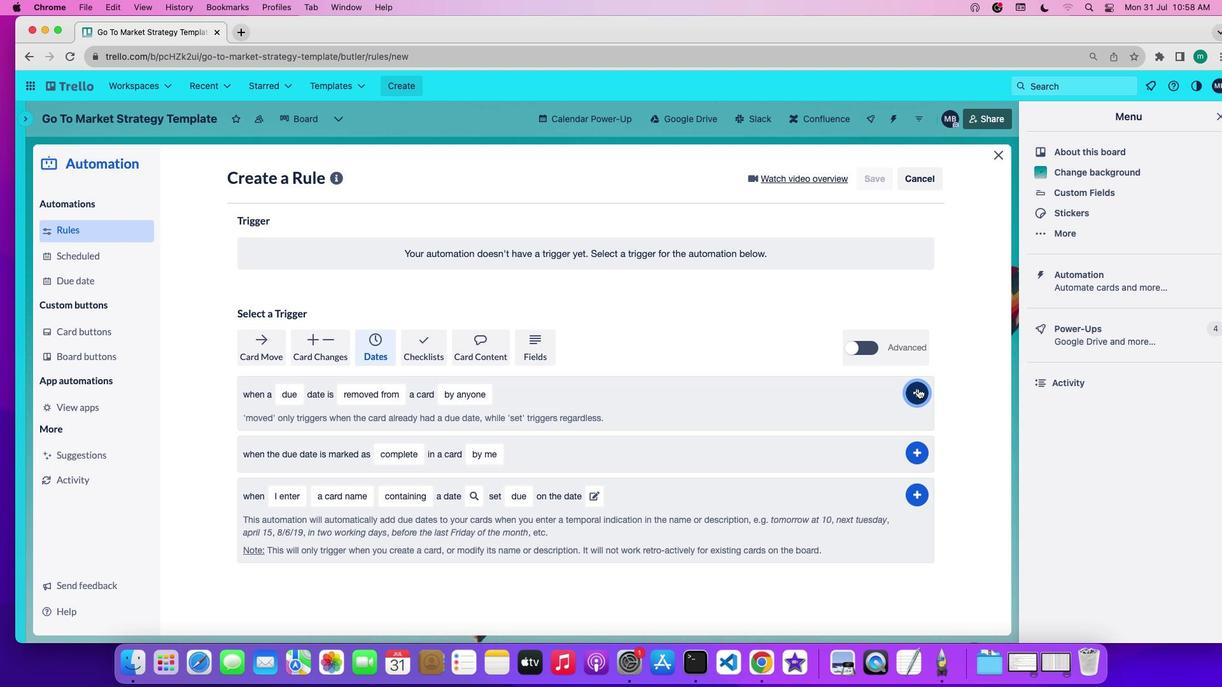 
Action: Mouse moved to (918, 389)
Screenshot: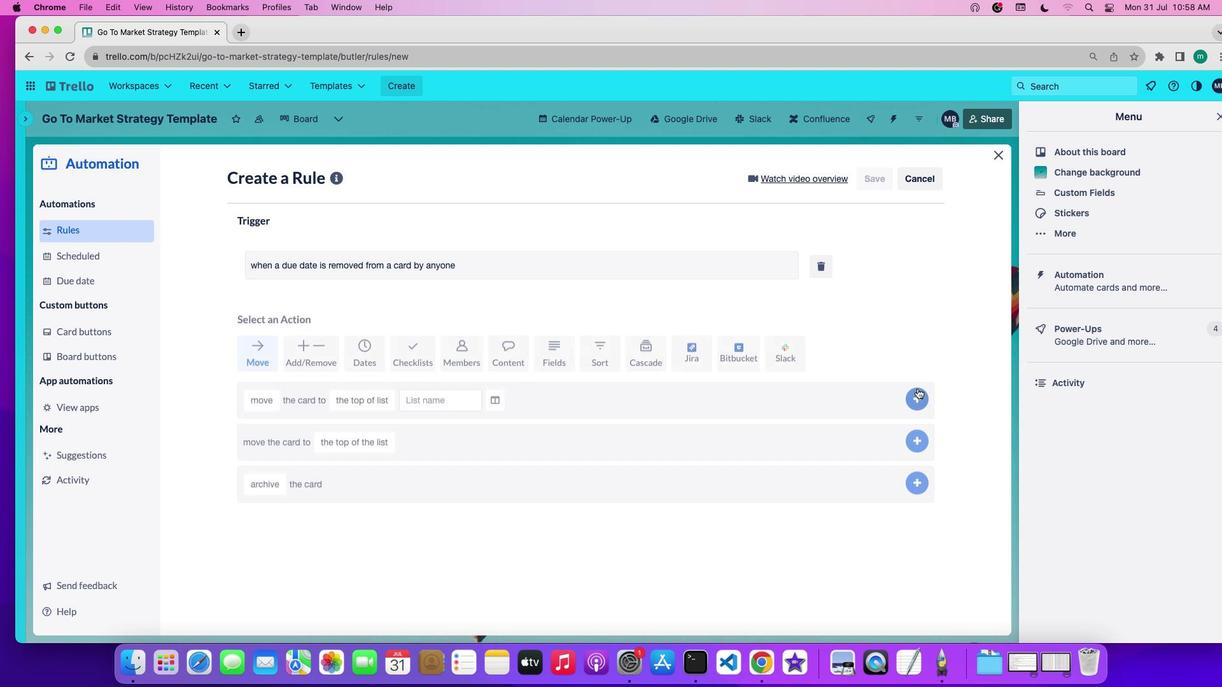 
